 Task: Create in the project ActivaPro in Backlog an issue 'Develop a new feature to allow for offline access to key data', assign it to team member softage.1@softage.net and change the status to IN PROGRESS. Create in the project ActivaPro in Backlog an issue 'Address issues related to incorrect data input by users', assign it to team member softage.2@softage.net and change the status to IN PROGRESS
Action: Mouse moved to (194, 80)
Screenshot: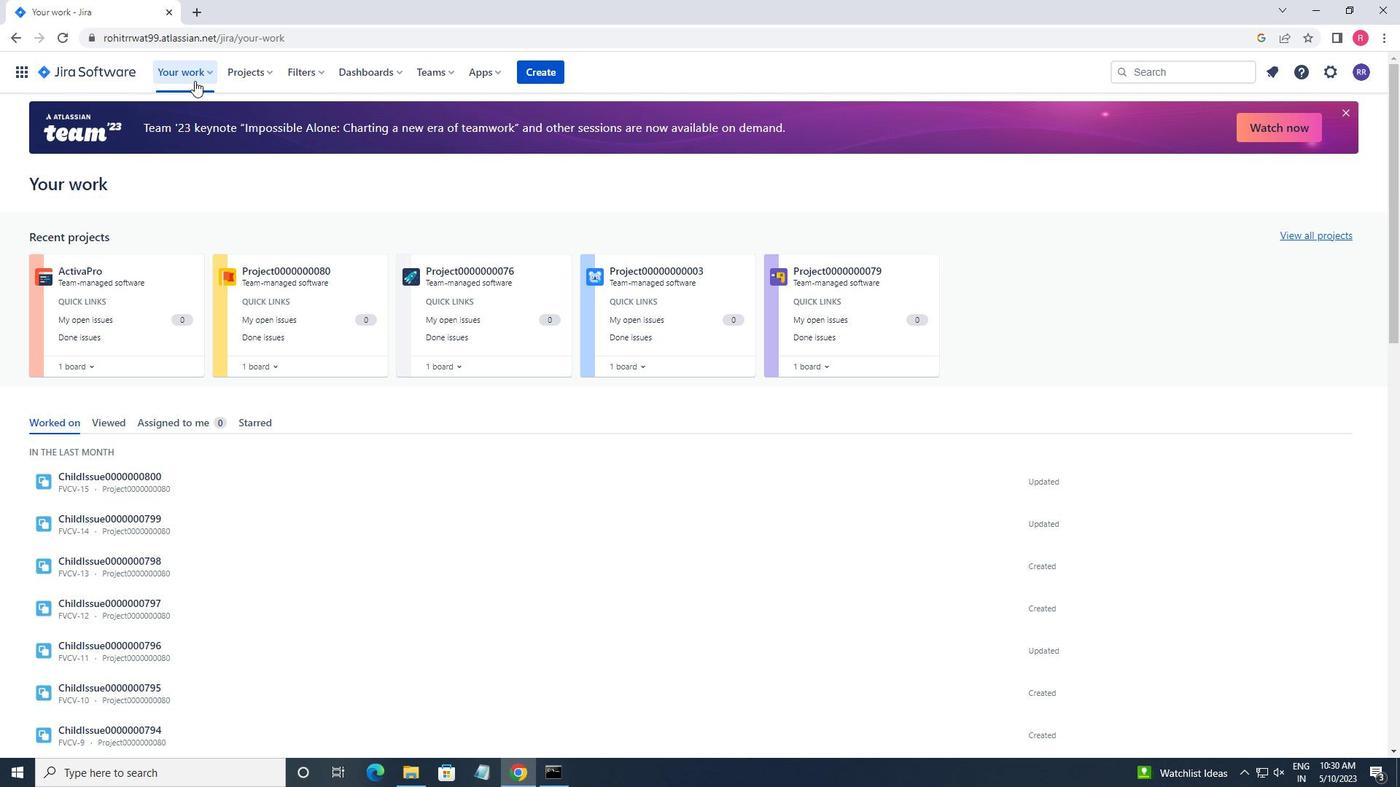 
Action: Mouse pressed left at (194, 80)
Screenshot: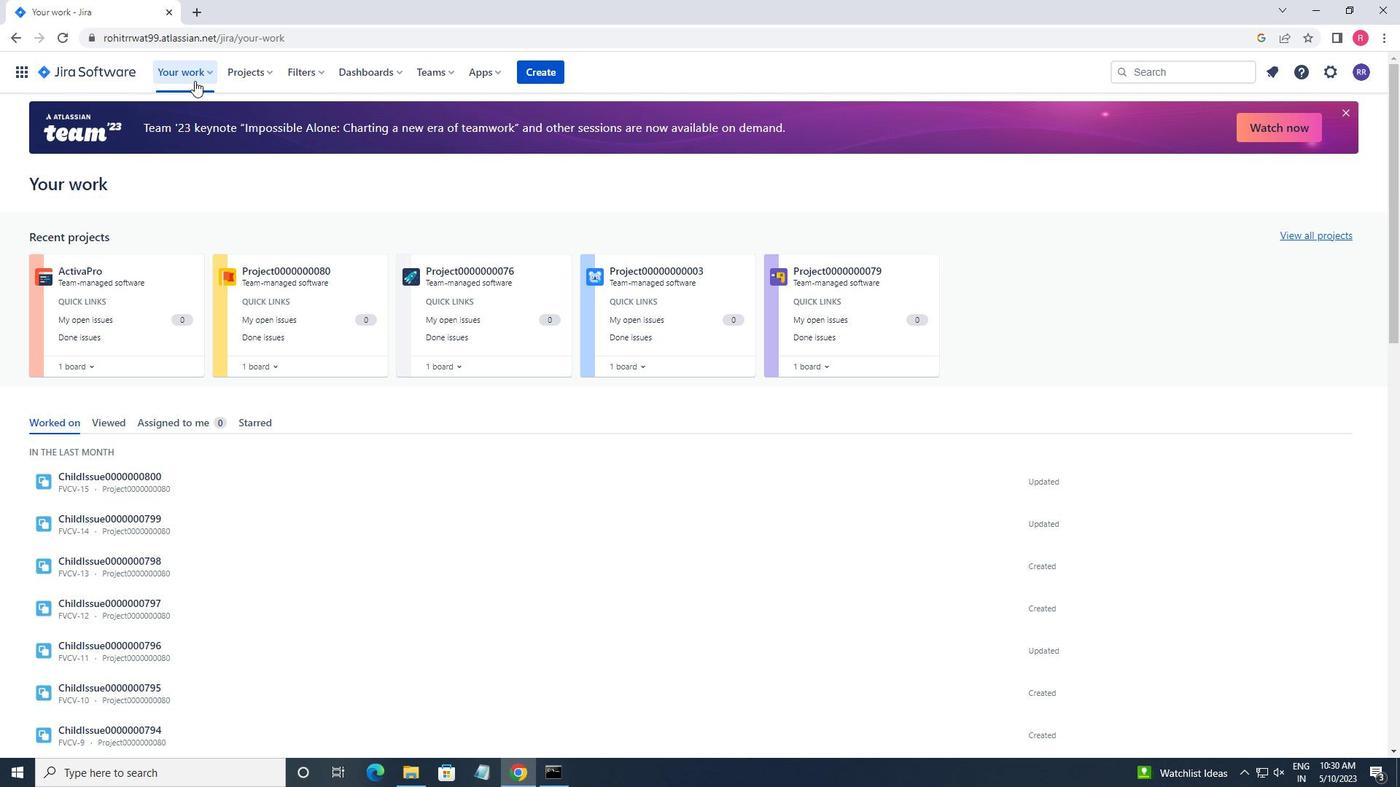 
Action: Mouse moved to (239, 78)
Screenshot: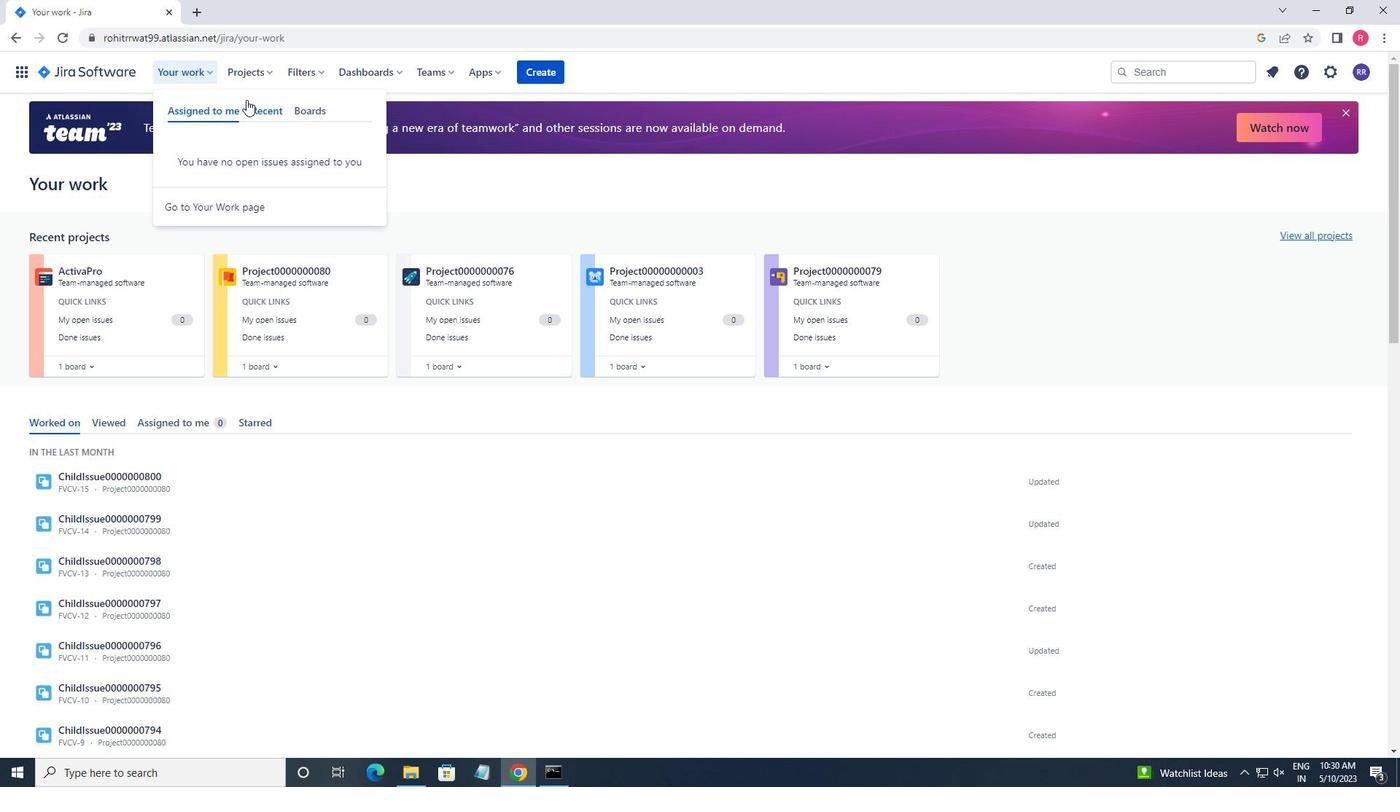 
Action: Mouse pressed left at (239, 78)
Screenshot: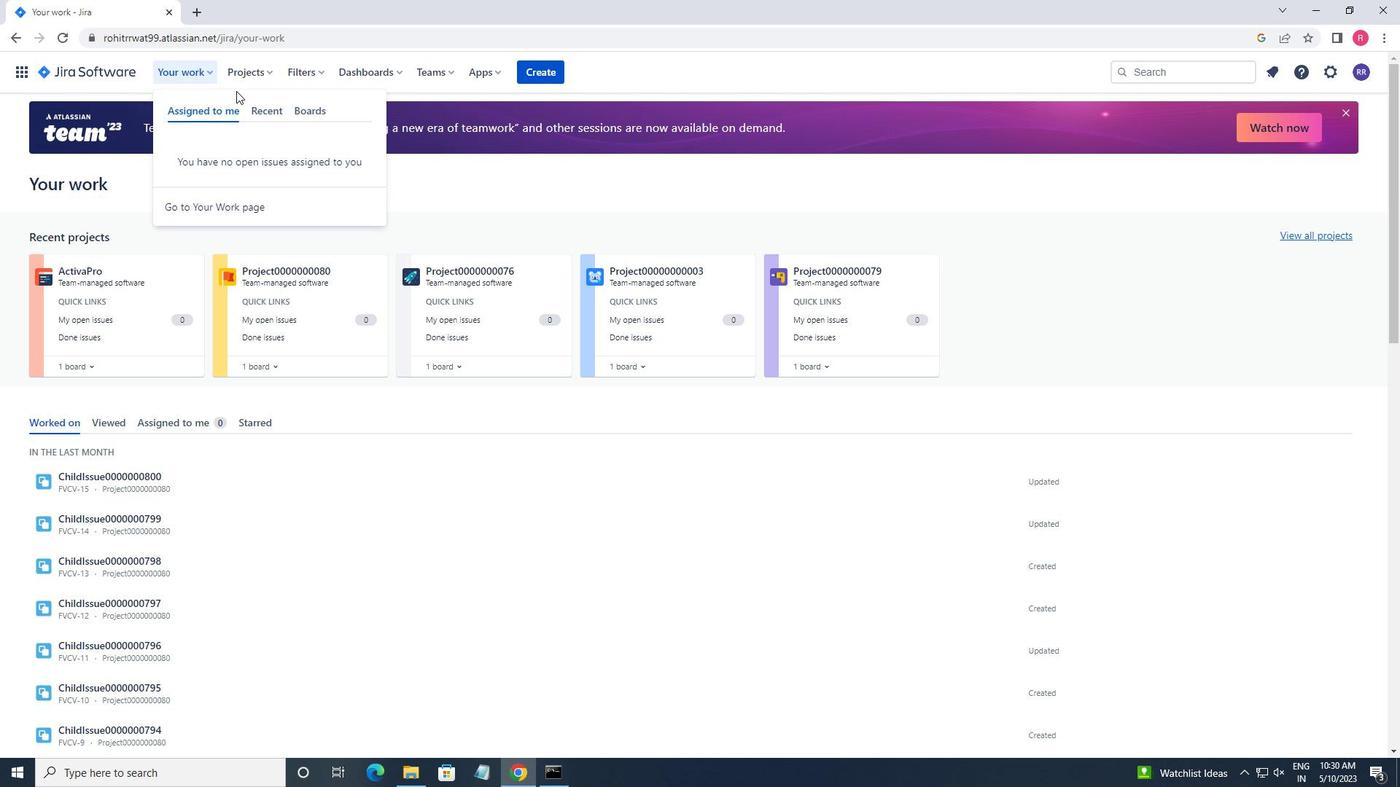 
Action: Mouse moved to (296, 141)
Screenshot: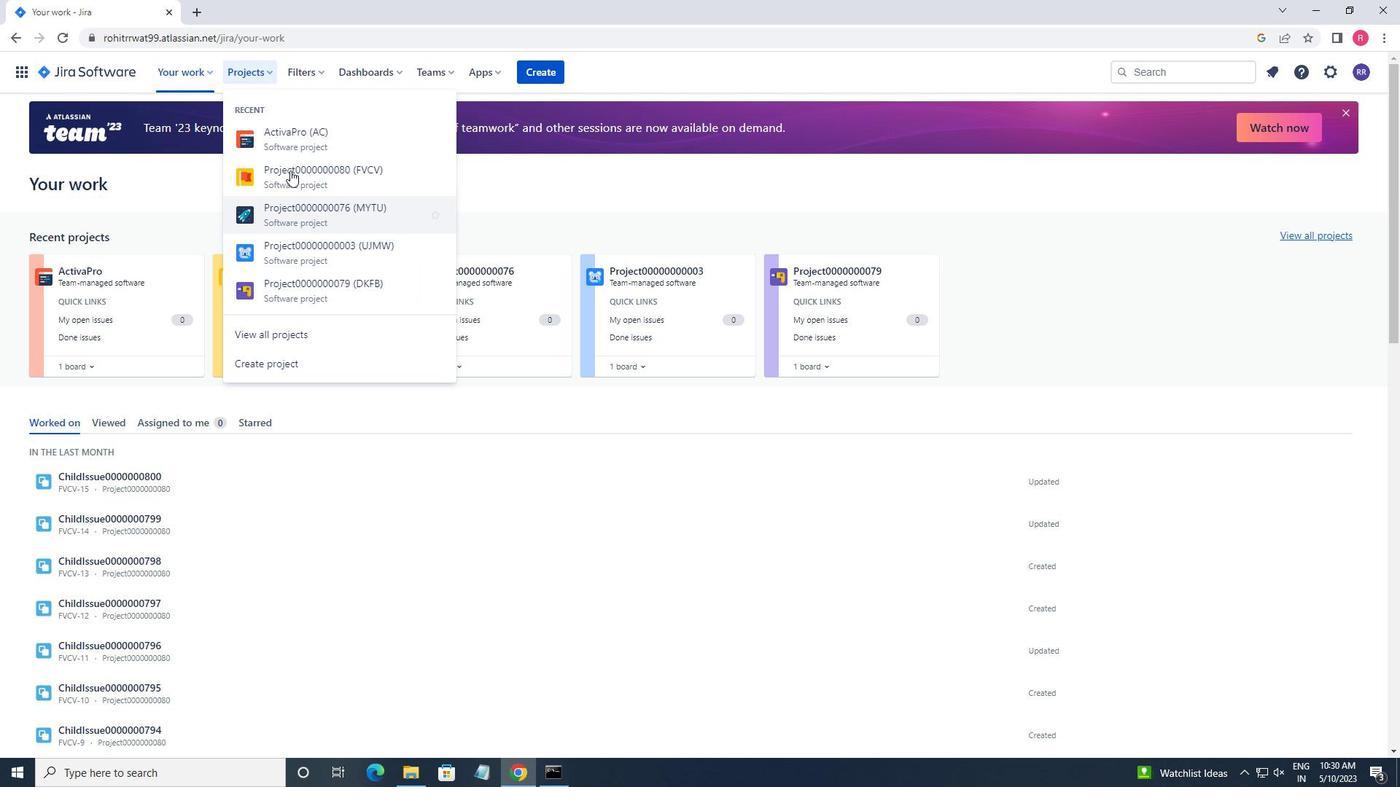 
Action: Mouse pressed left at (296, 141)
Screenshot: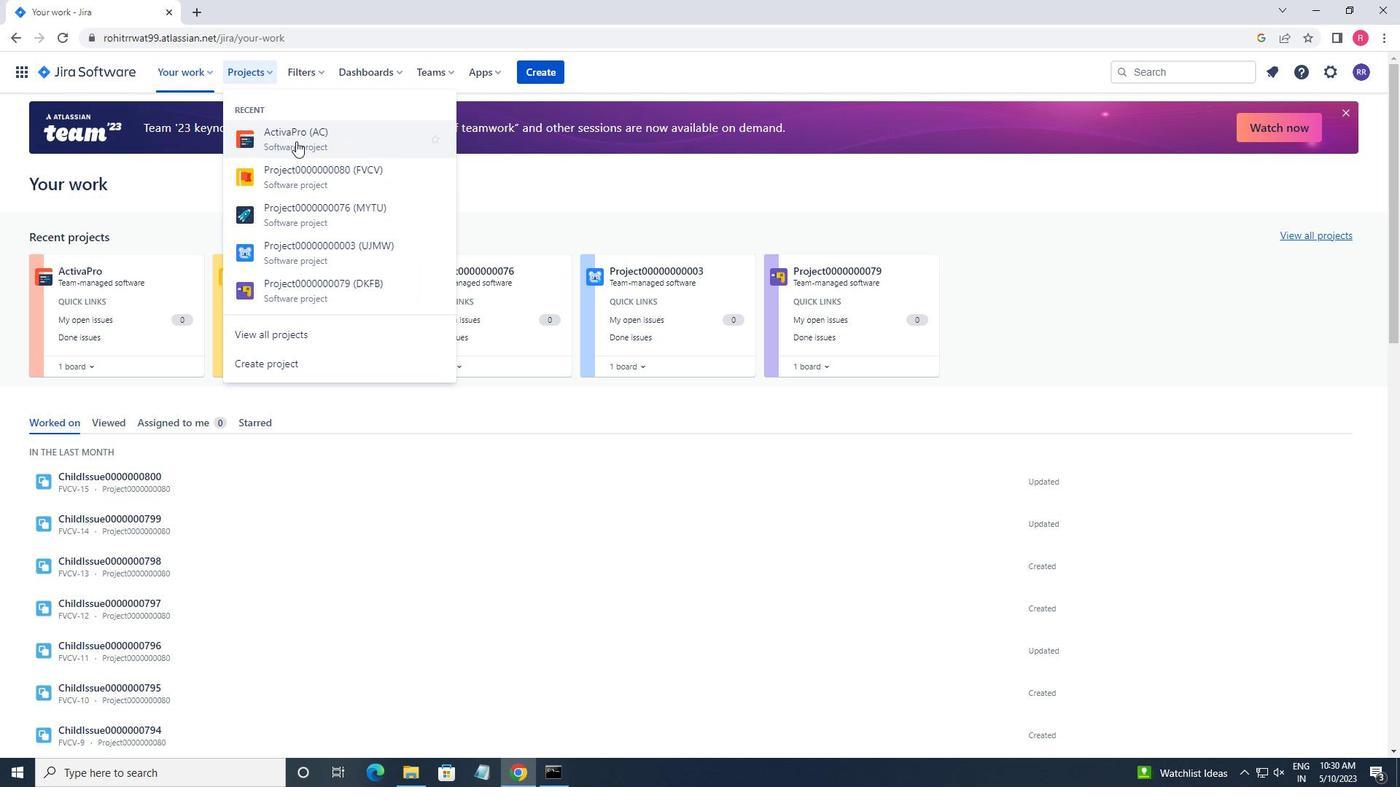 
Action: Mouse moved to (83, 220)
Screenshot: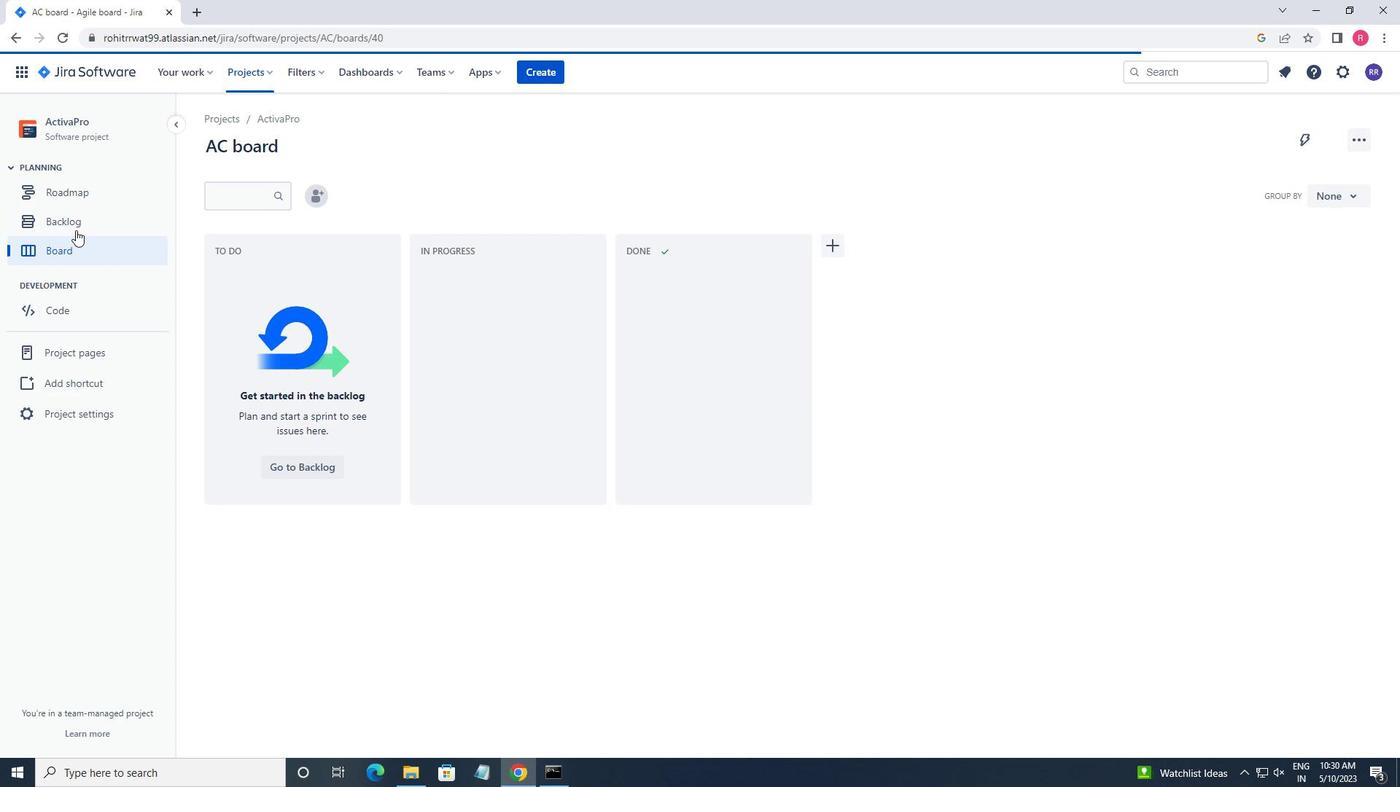 
Action: Mouse pressed left at (83, 220)
Screenshot: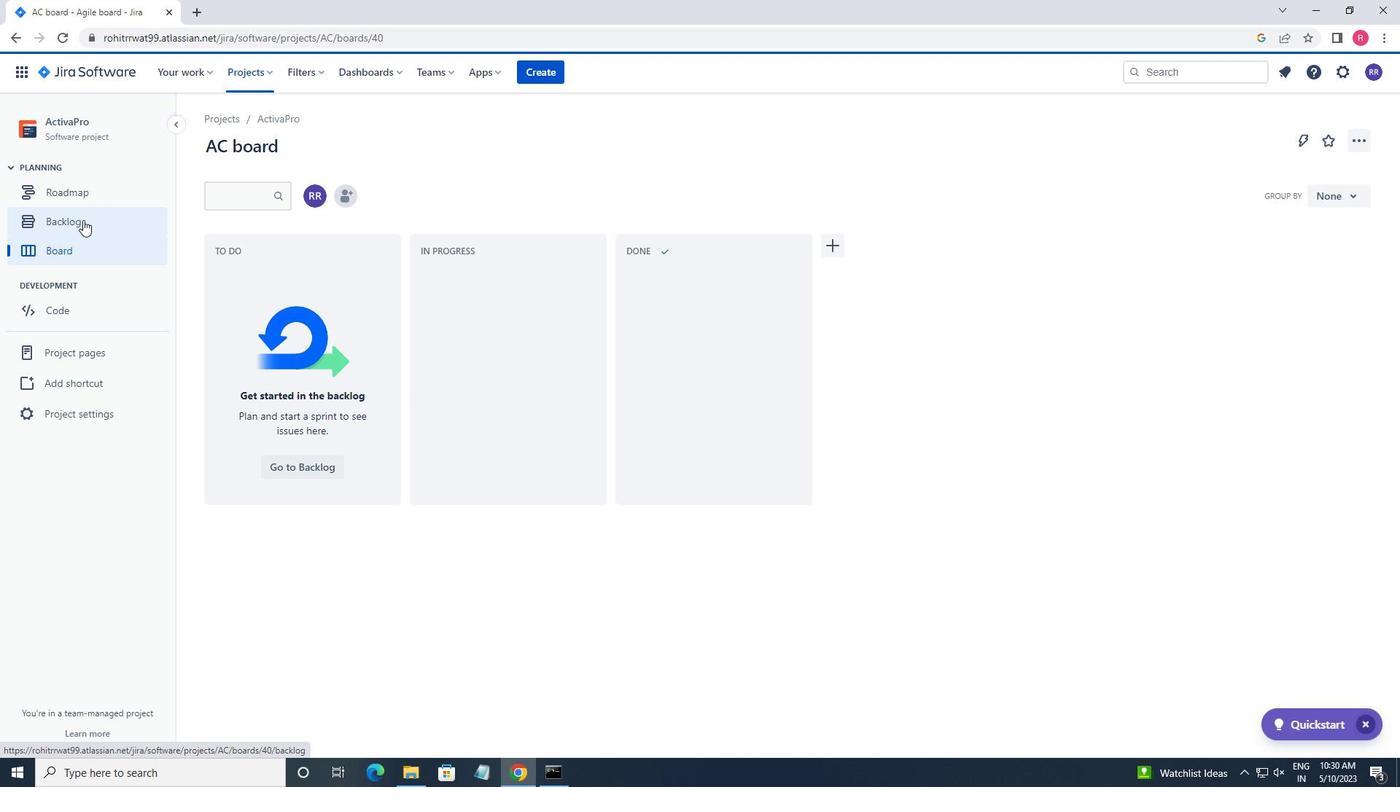 
Action: Mouse moved to (264, 563)
Screenshot: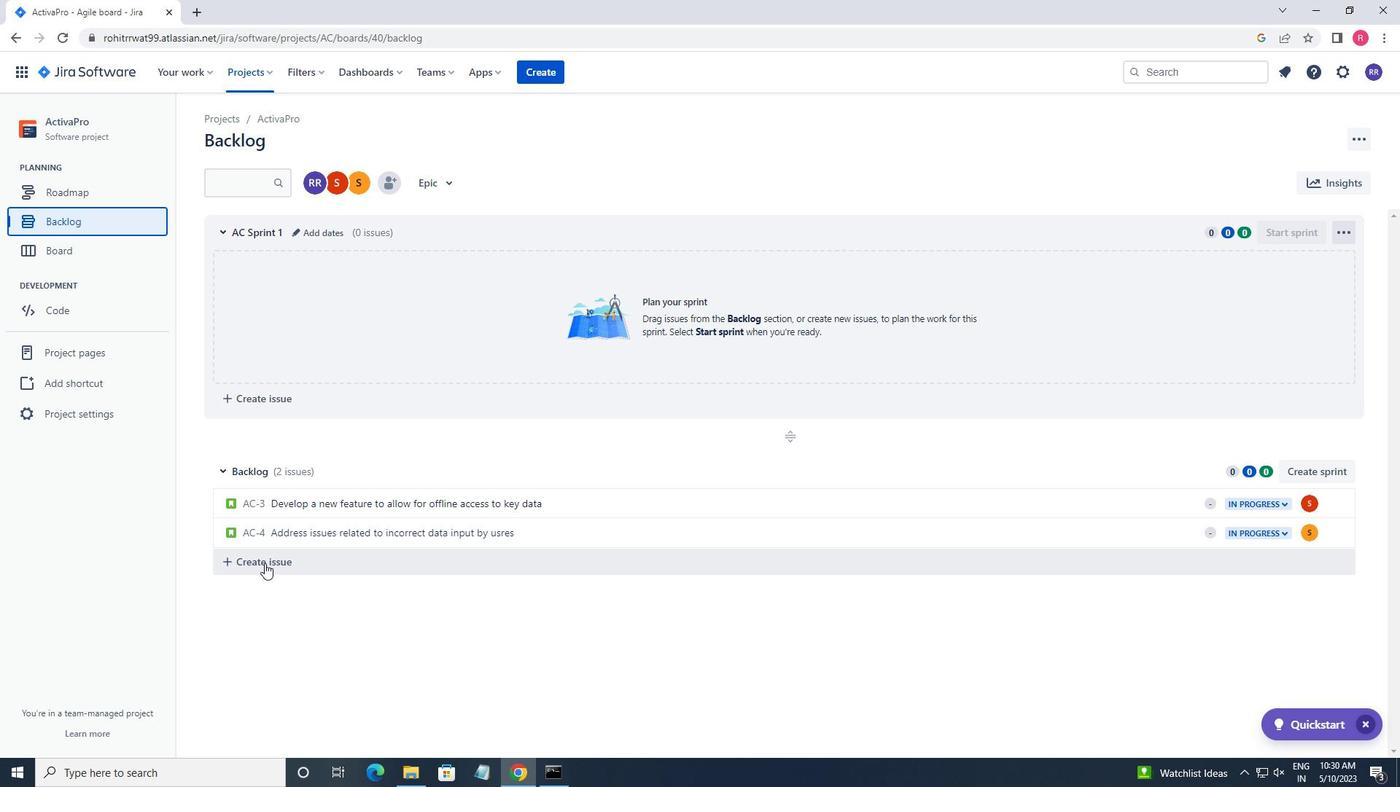 
Action: Mouse pressed left at (264, 563)
Screenshot: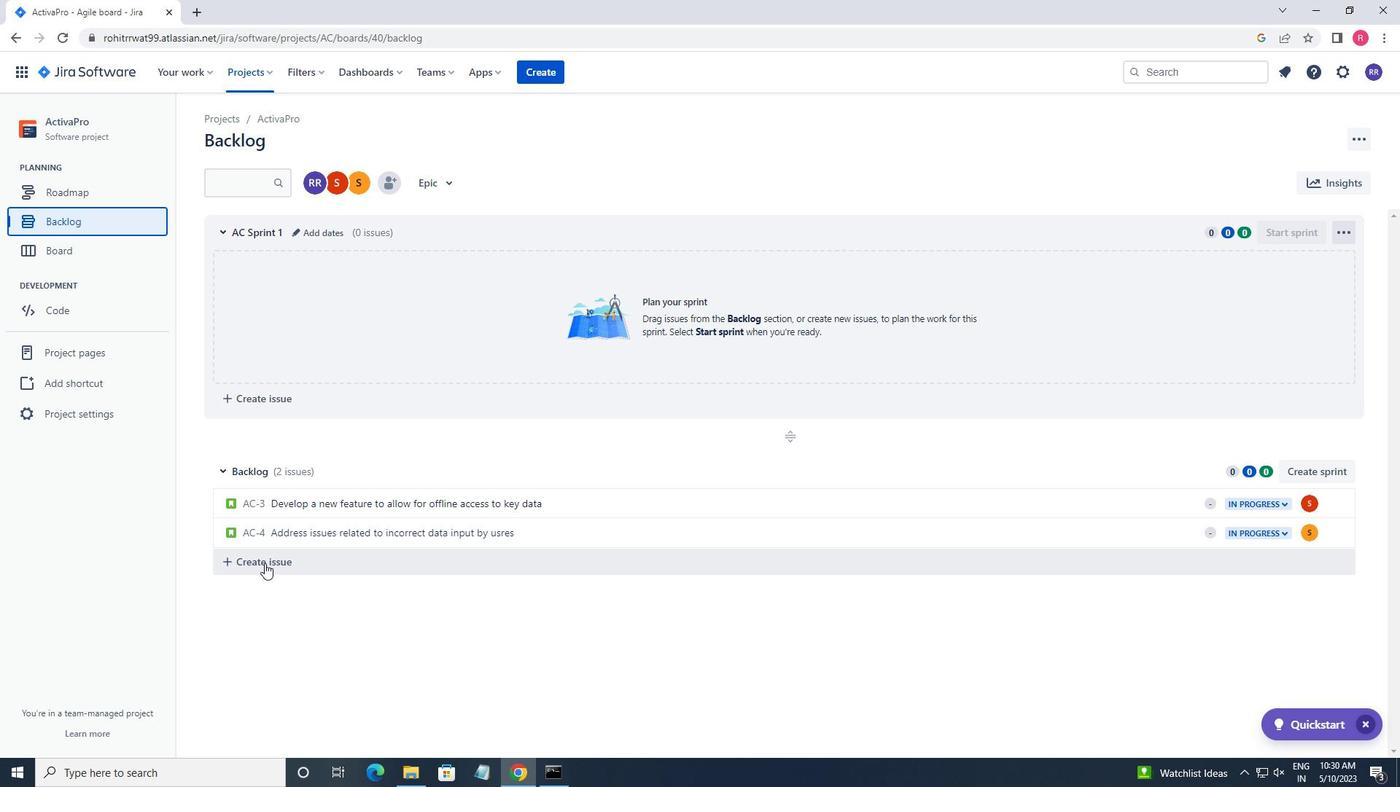 
Action: Key pressed <Key.shift_r>Importent<Key.space><Key.backspace><Key.backspace><Key.backspace><Key.backspace><Key.backspace><Key.backspace><Key.backspace>lement<Key.space>multi-a<Key.backspace>factor<Key.space>authentication<Key.space>to<Key.space>further<Key.space>enhance<Key.space>secuar<Key.backspace><Key.backspace><Key.backspace>urity<Key.enter>
Screenshot: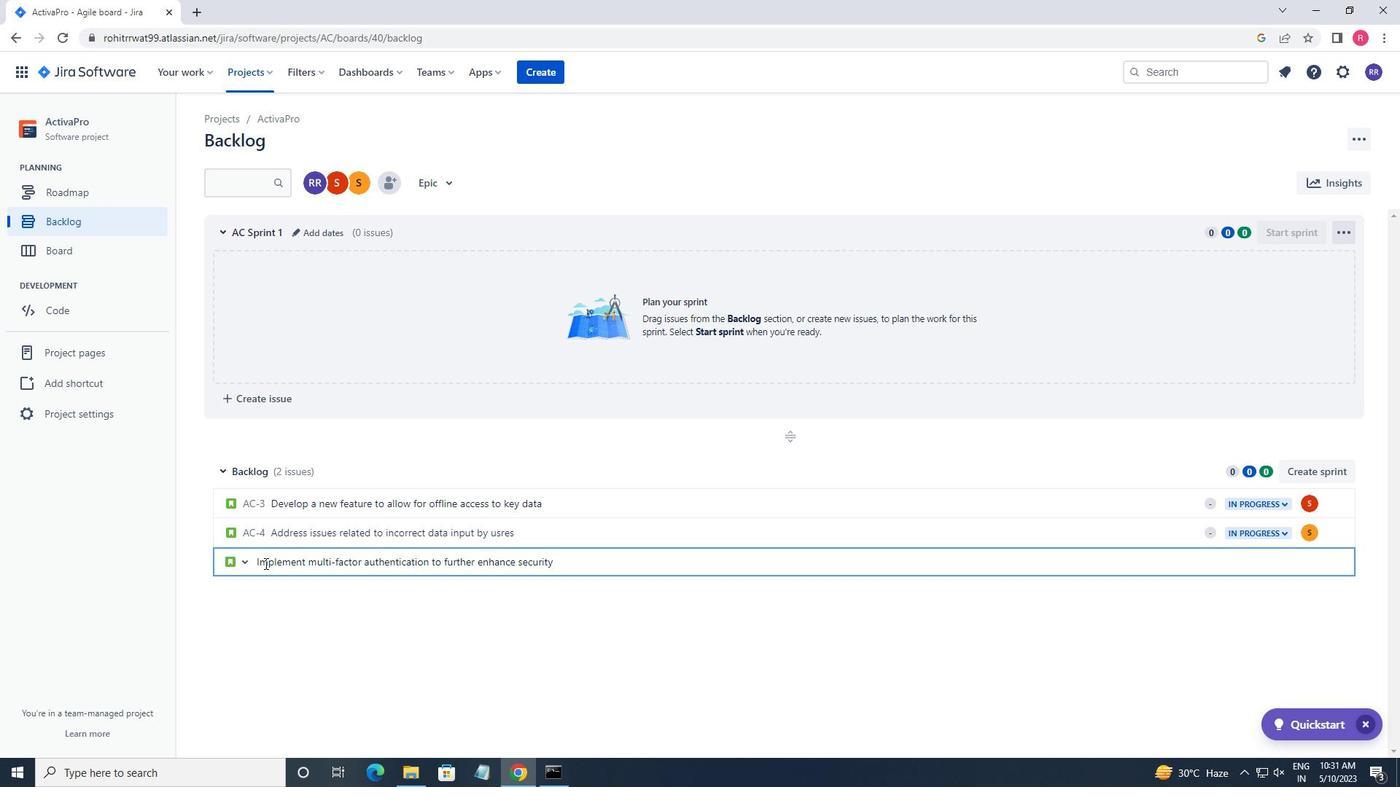 
Action: Mouse moved to (1307, 560)
Screenshot: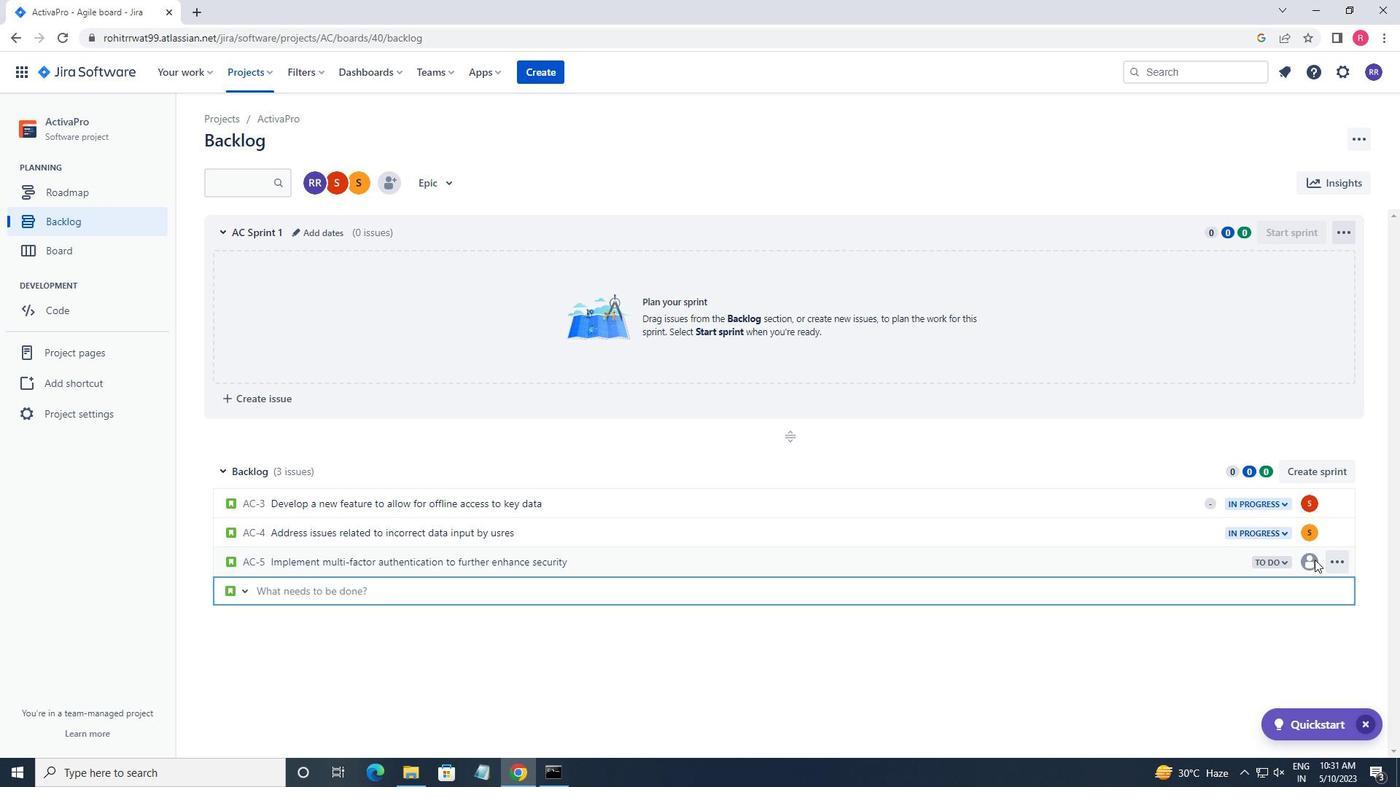
Action: Mouse pressed left at (1307, 560)
Screenshot: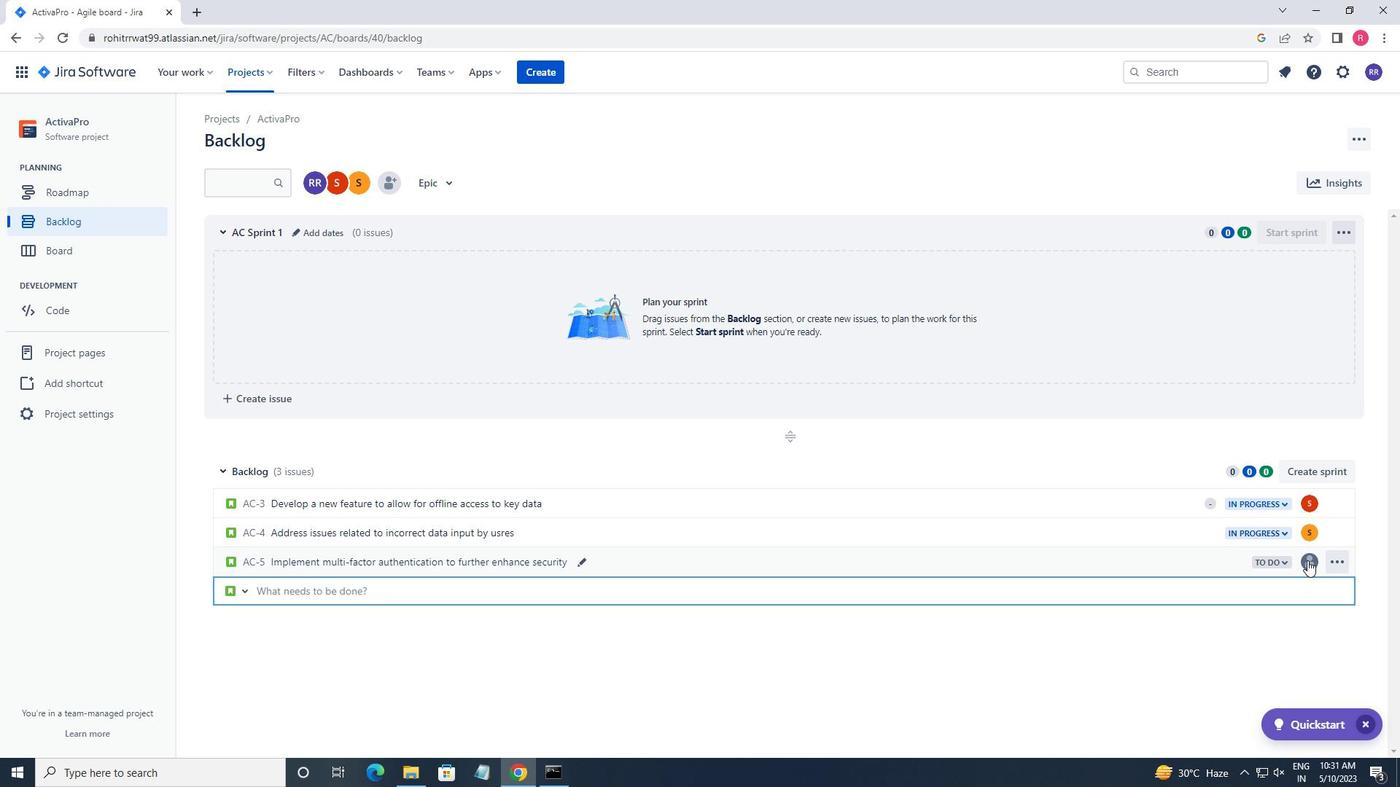 
Action: Mouse moved to (1153, 635)
Screenshot: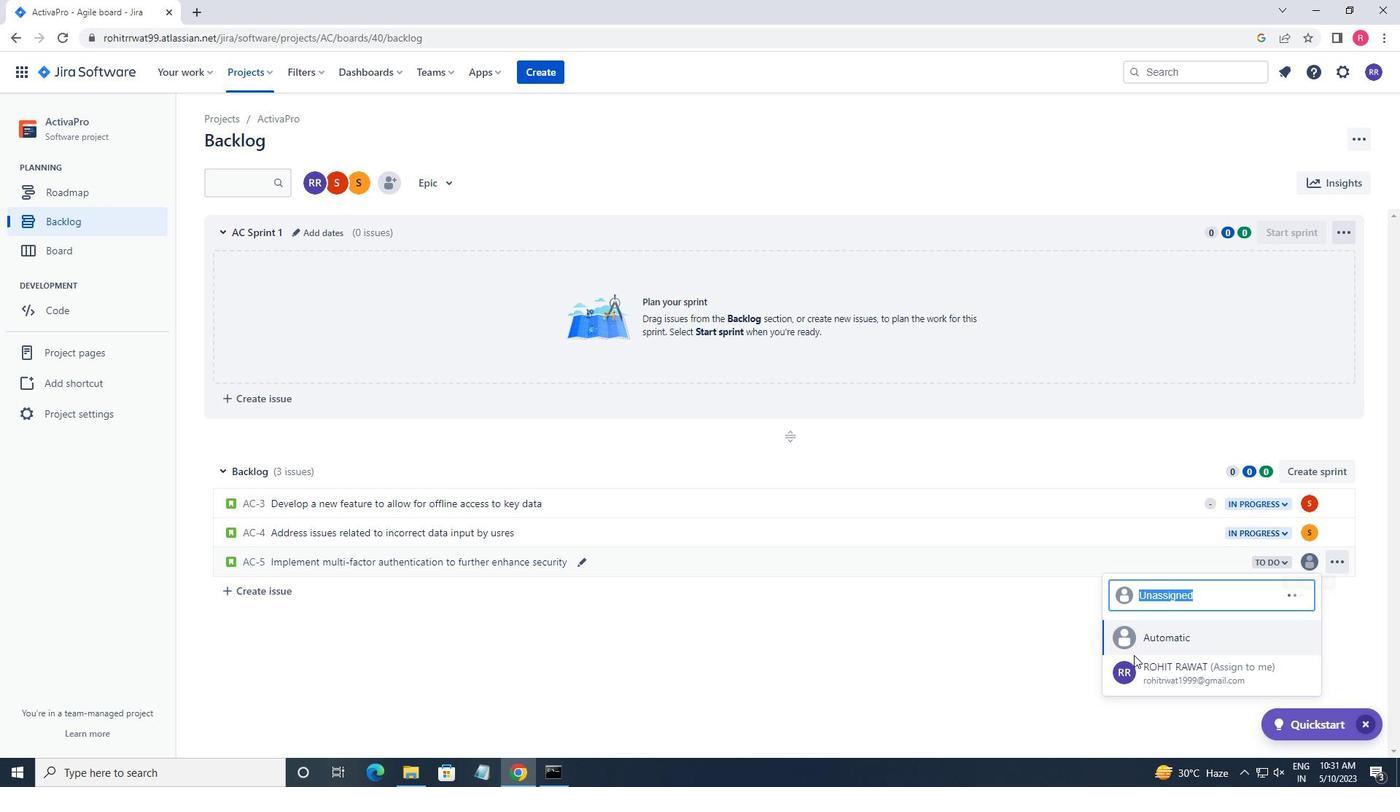 
Action: Key pressed softage.1sof<Key.backspace><Key.backspace><Key.backspace><Key.backspace><Key.backspace>.1<Key.shift>@SOFTAGE.NET<Key.enter>
Screenshot: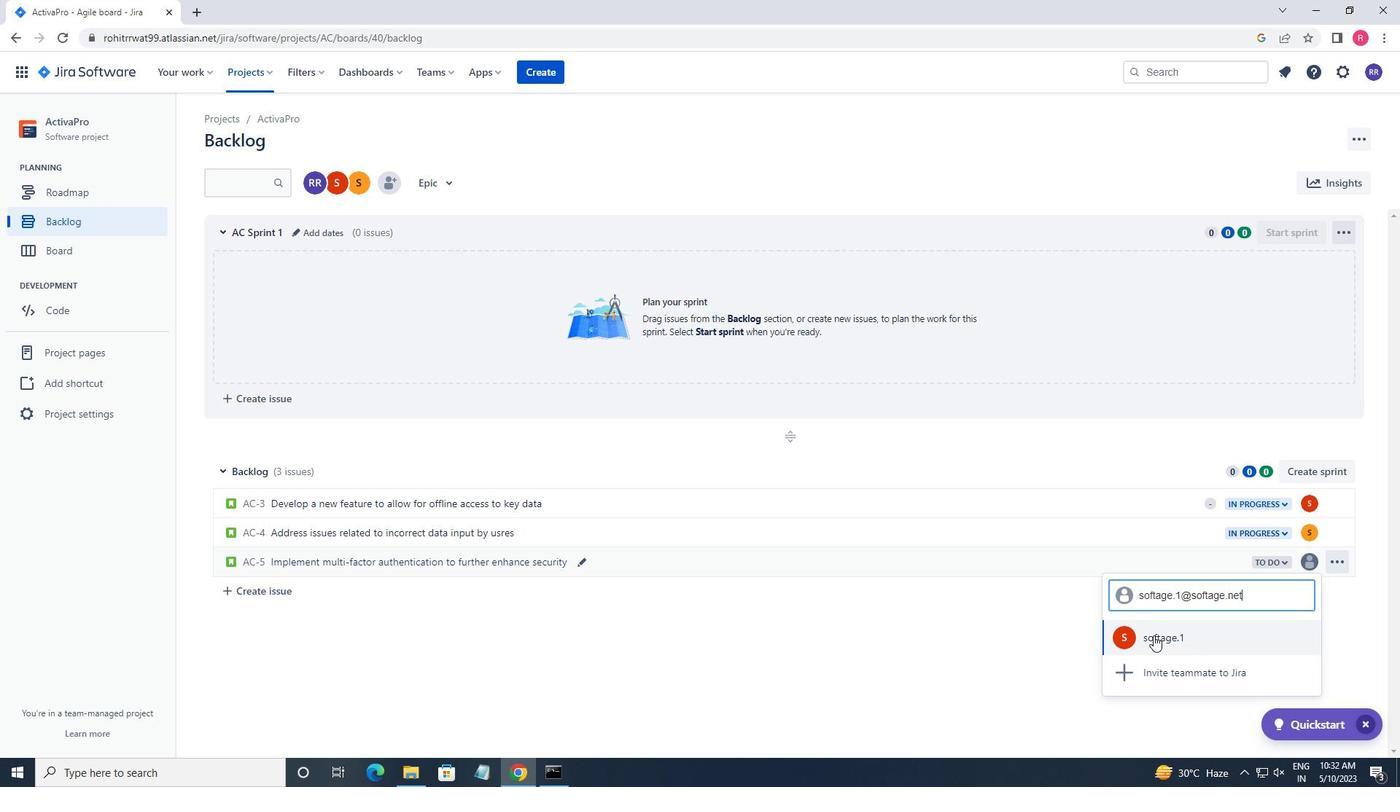 
Action: Mouse moved to (1263, 559)
Screenshot: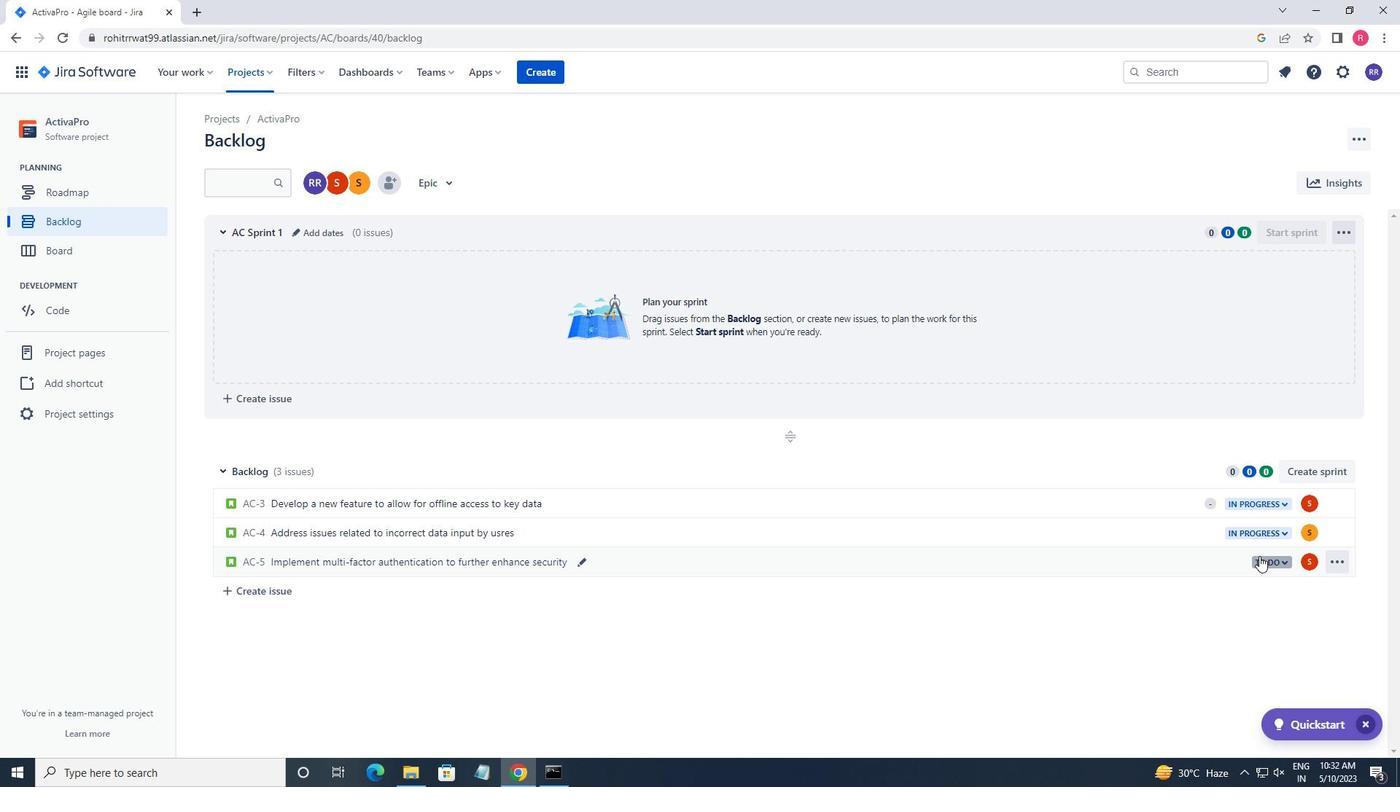 
Action: Mouse pressed left at (1263, 559)
Screenshot: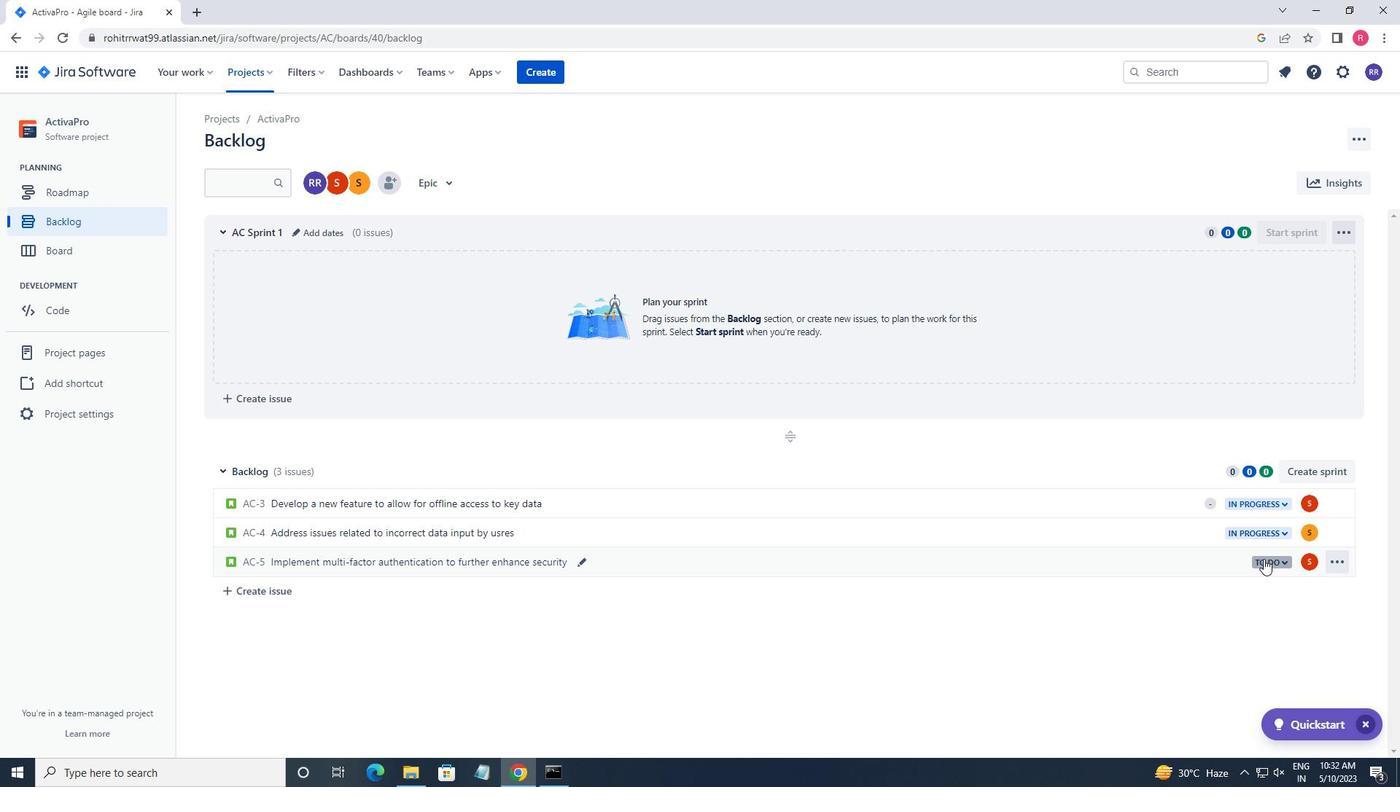 
Action: Mouse moved to (1187, 593)
Screenshot: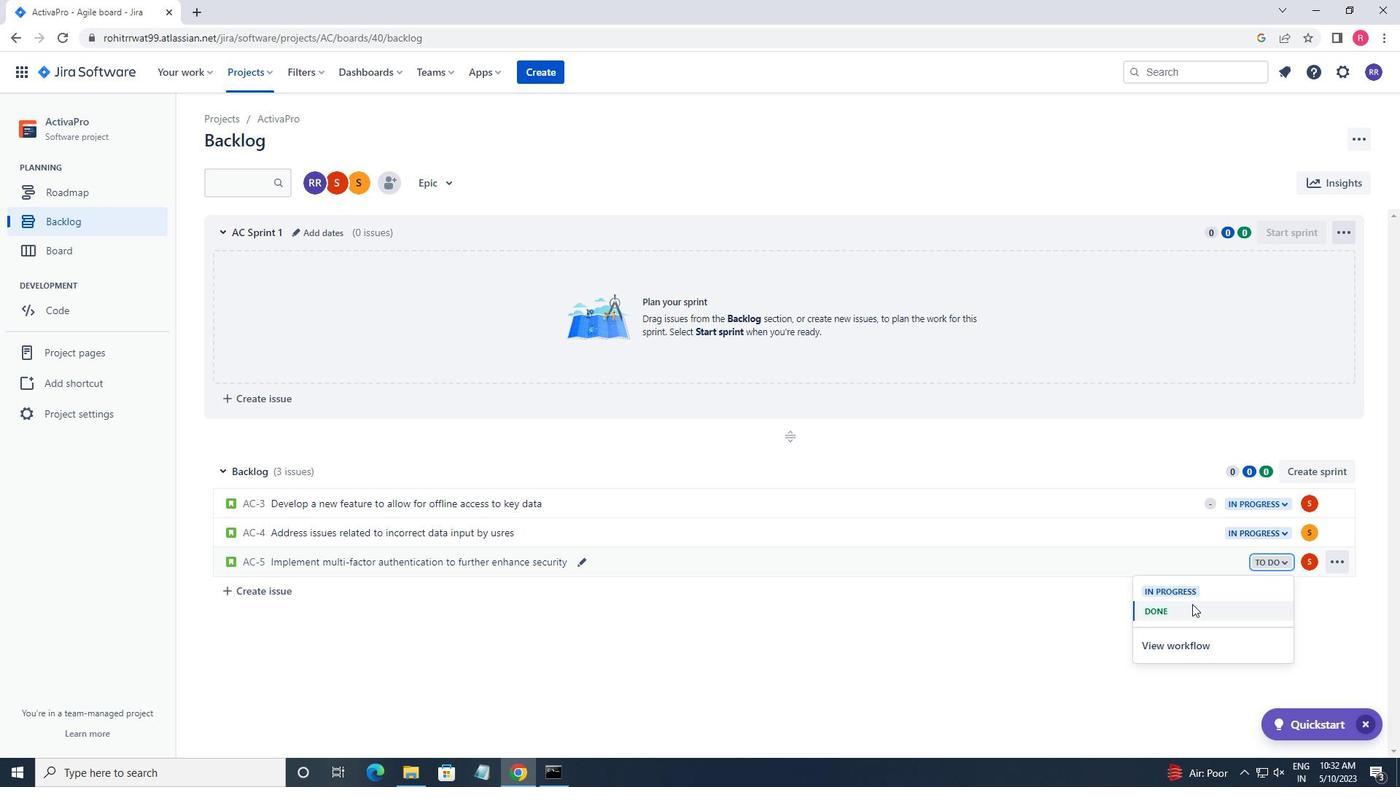 
Action: Mouse pressed left at (1187, 593)
Screenshot: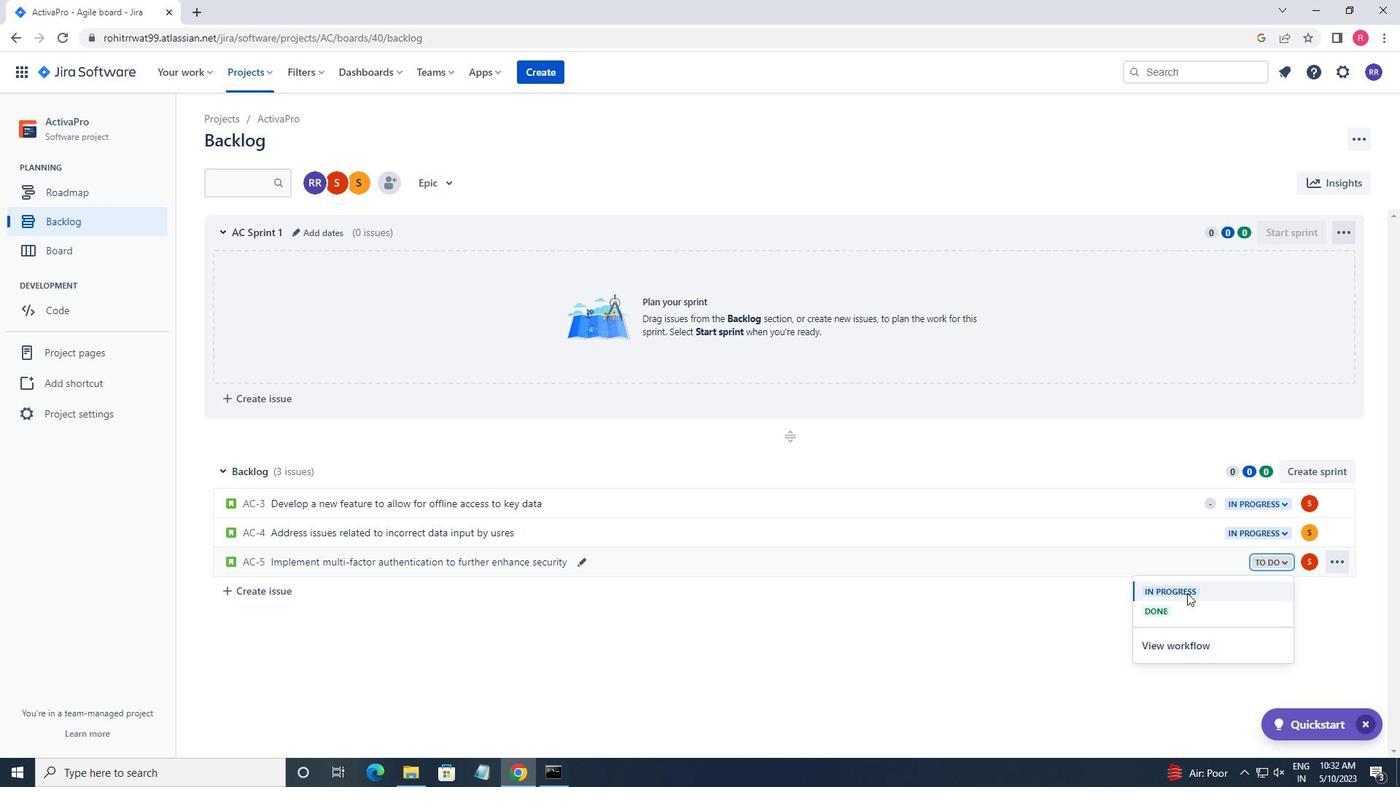 
Action: Mouse moved to (258, 598)
Screenshot: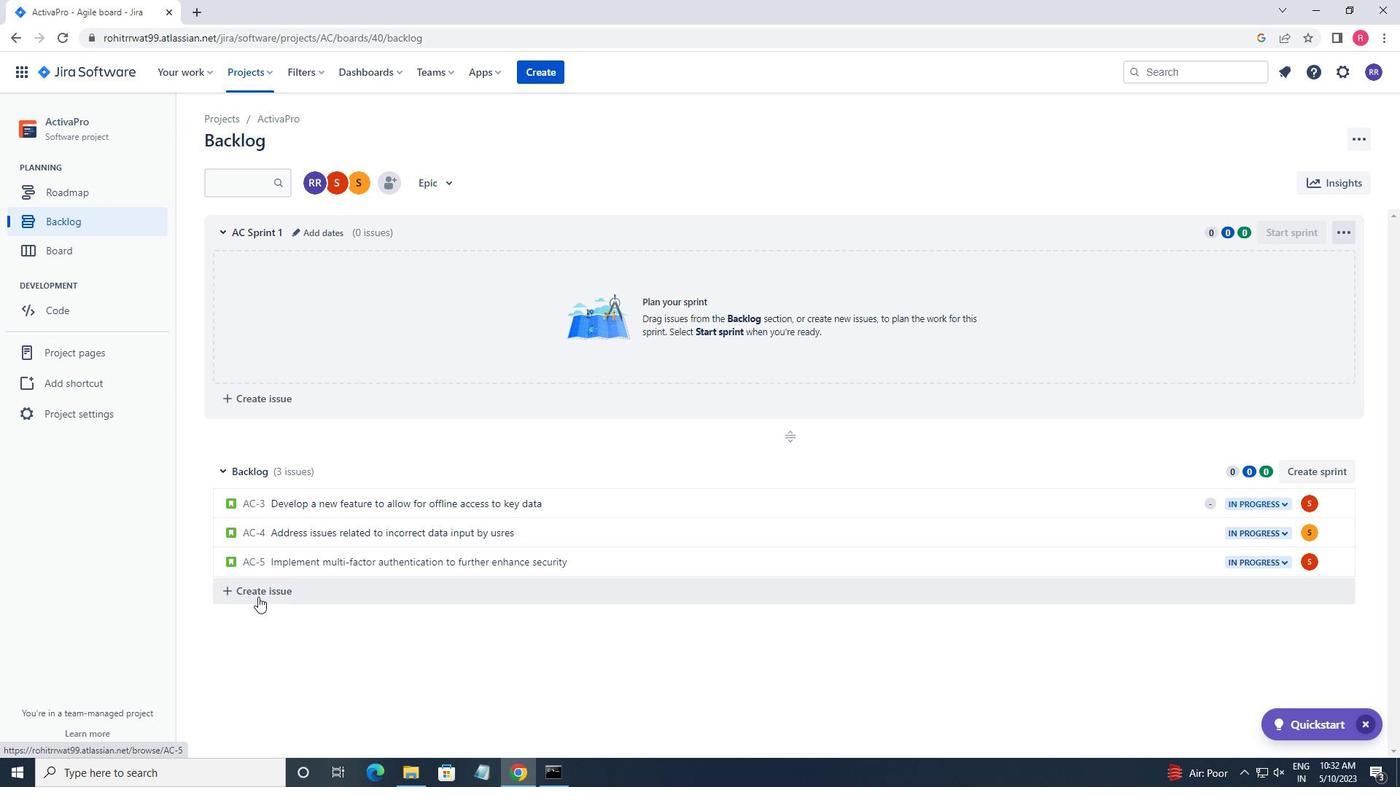 
Action: Mouse pressed left at (258, 598)
Screenshot: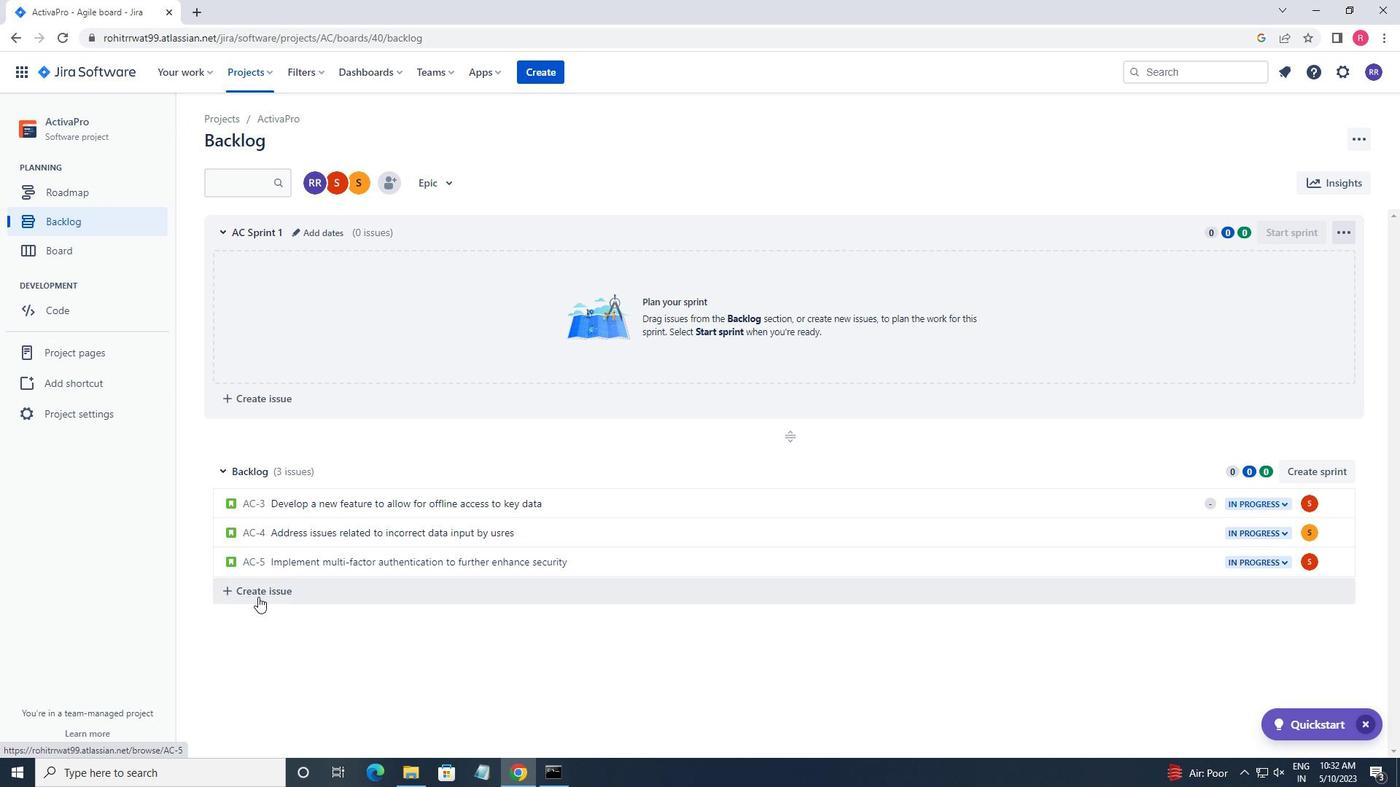 
Action: Key pressed <Key.shift>DEVELOP<Key.space>A<Key.space>NEW<Key.space>FETURE<Key.space>TO<Key.space>
Screenshot: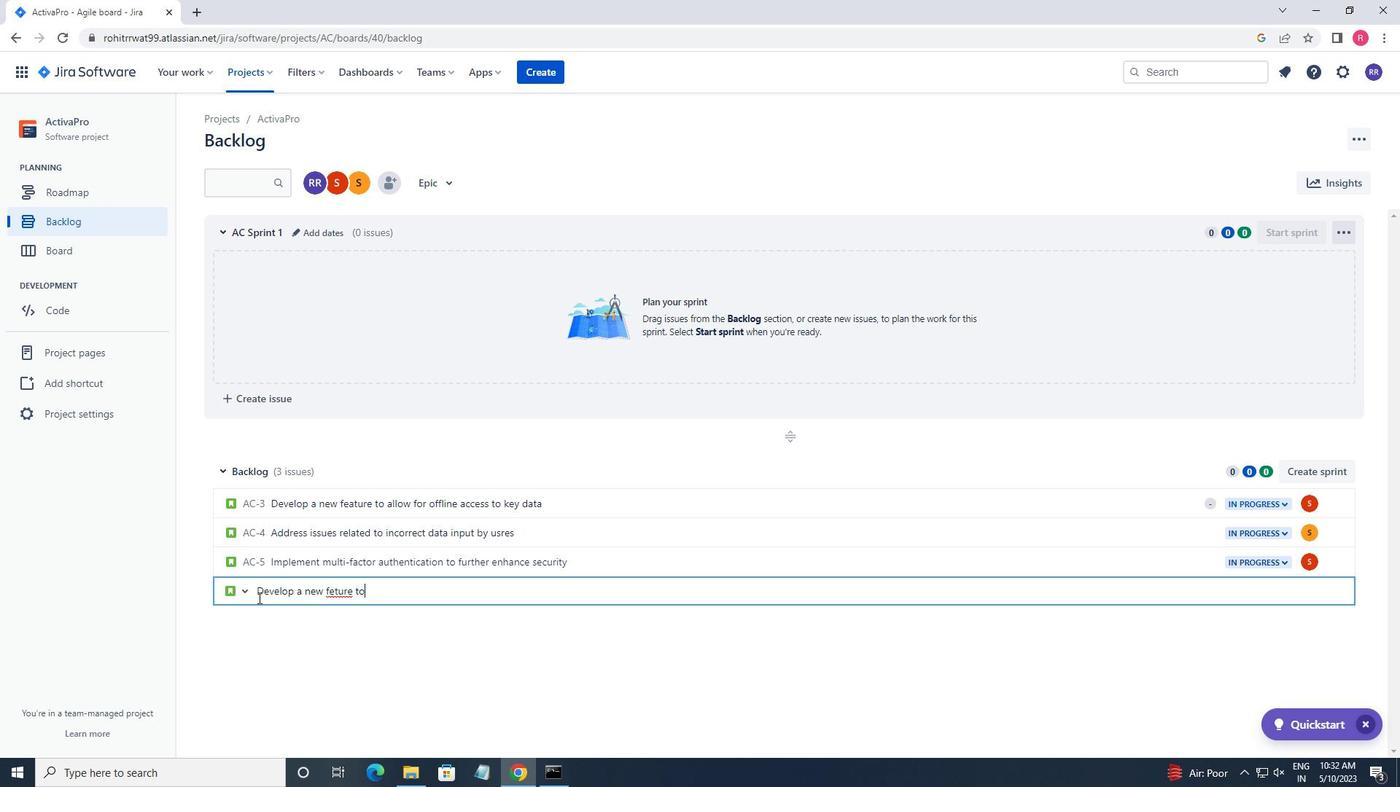 
Action: Mouse moved to (333, 592)
Screenshot: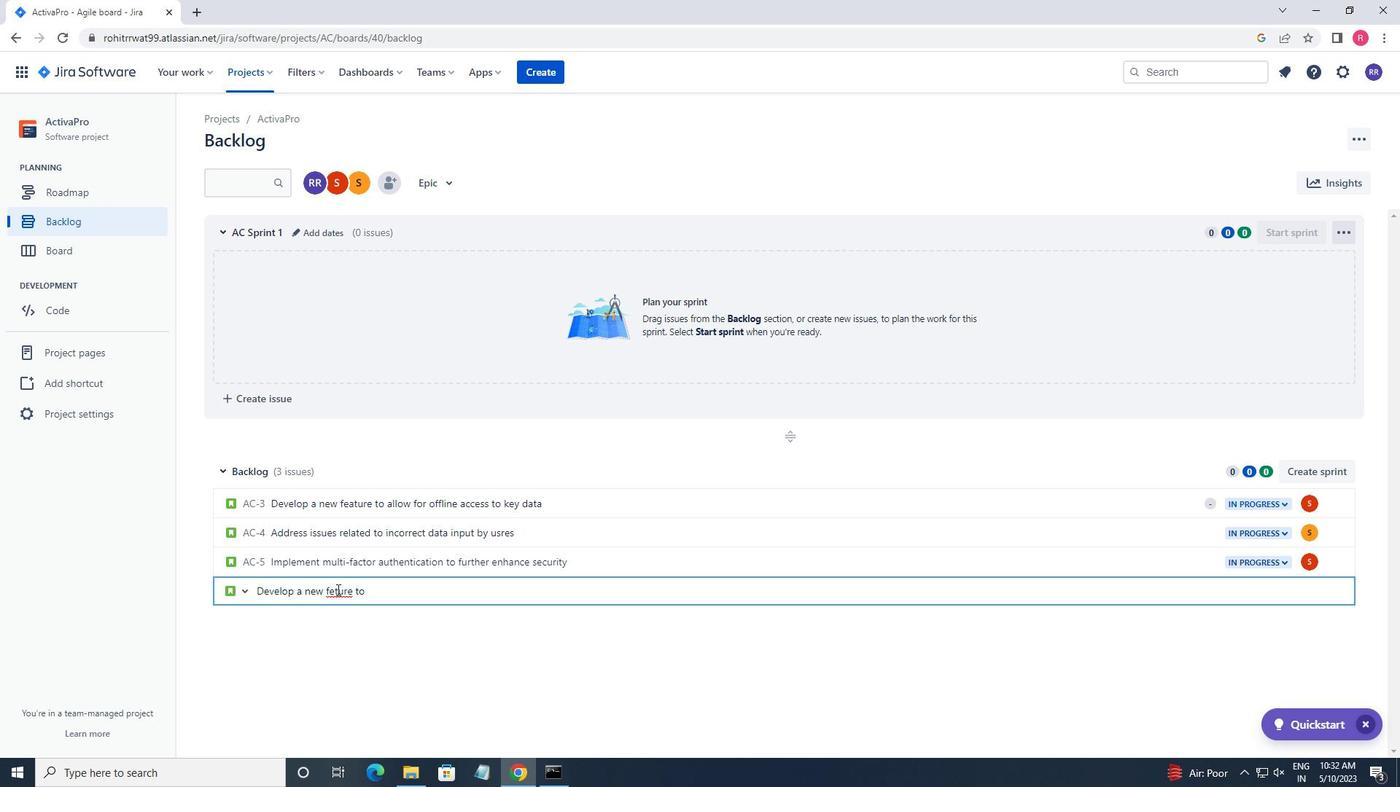 
Action: Mouse pressed left at (333, 592)
Screenshot: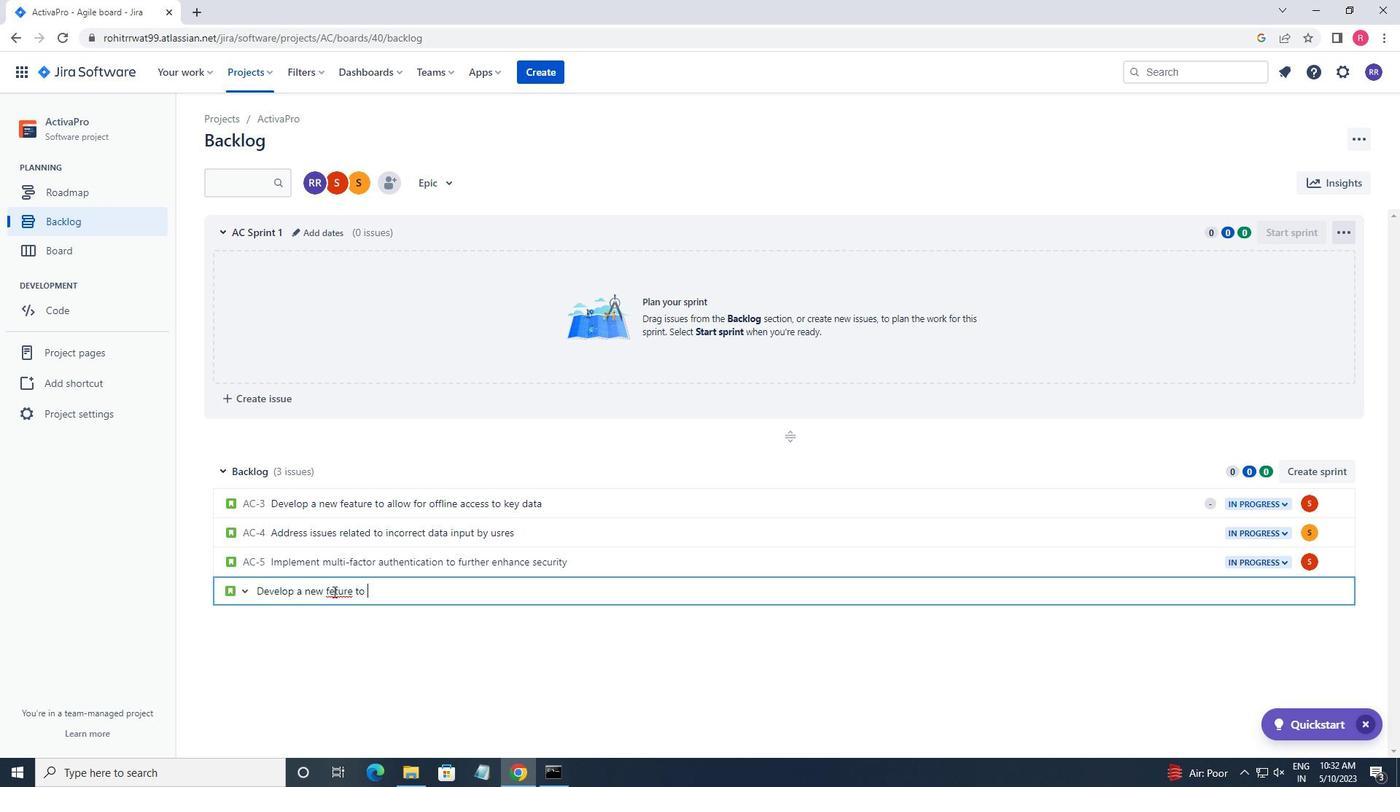 
Action: Mouse moved to (306, 543)
Screenshot: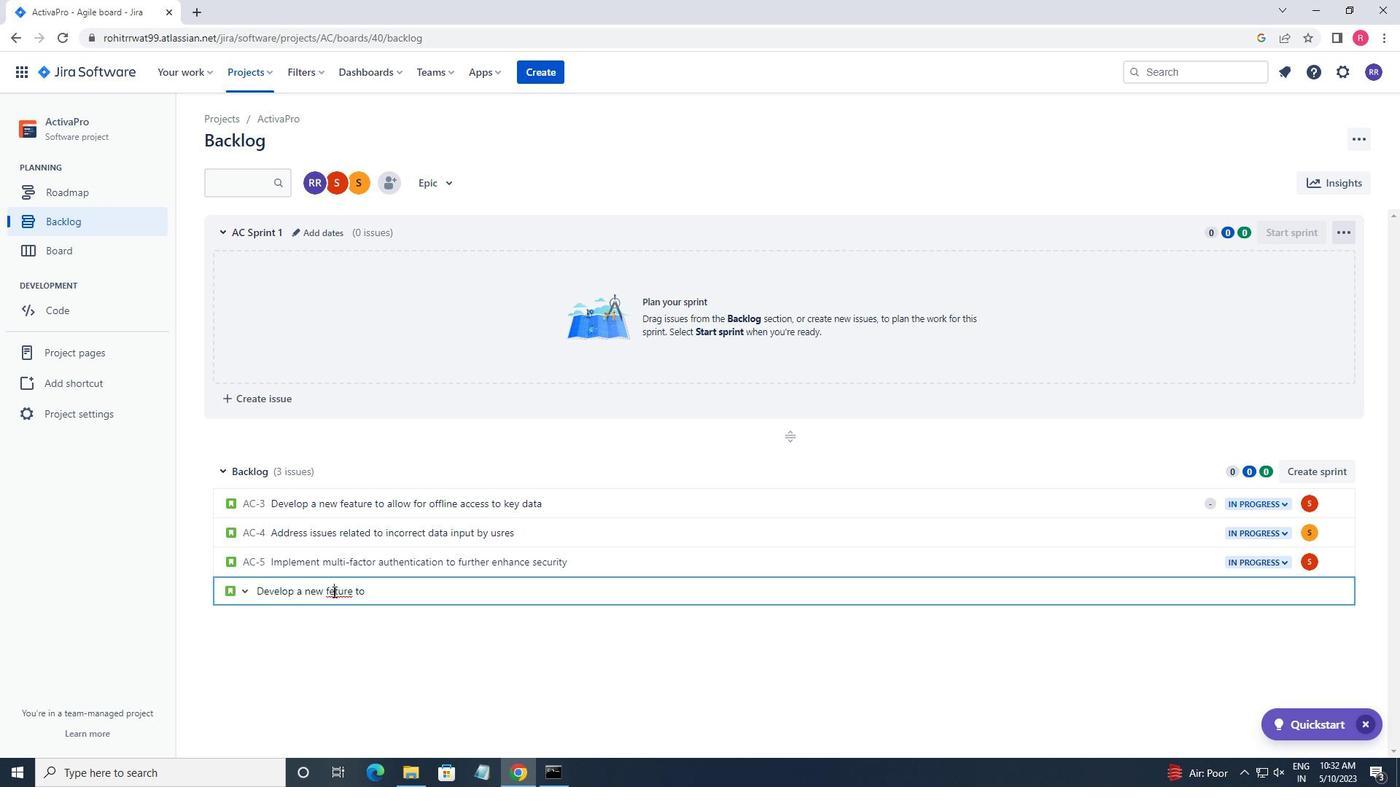 
Action: Key pressed A
Screenshot: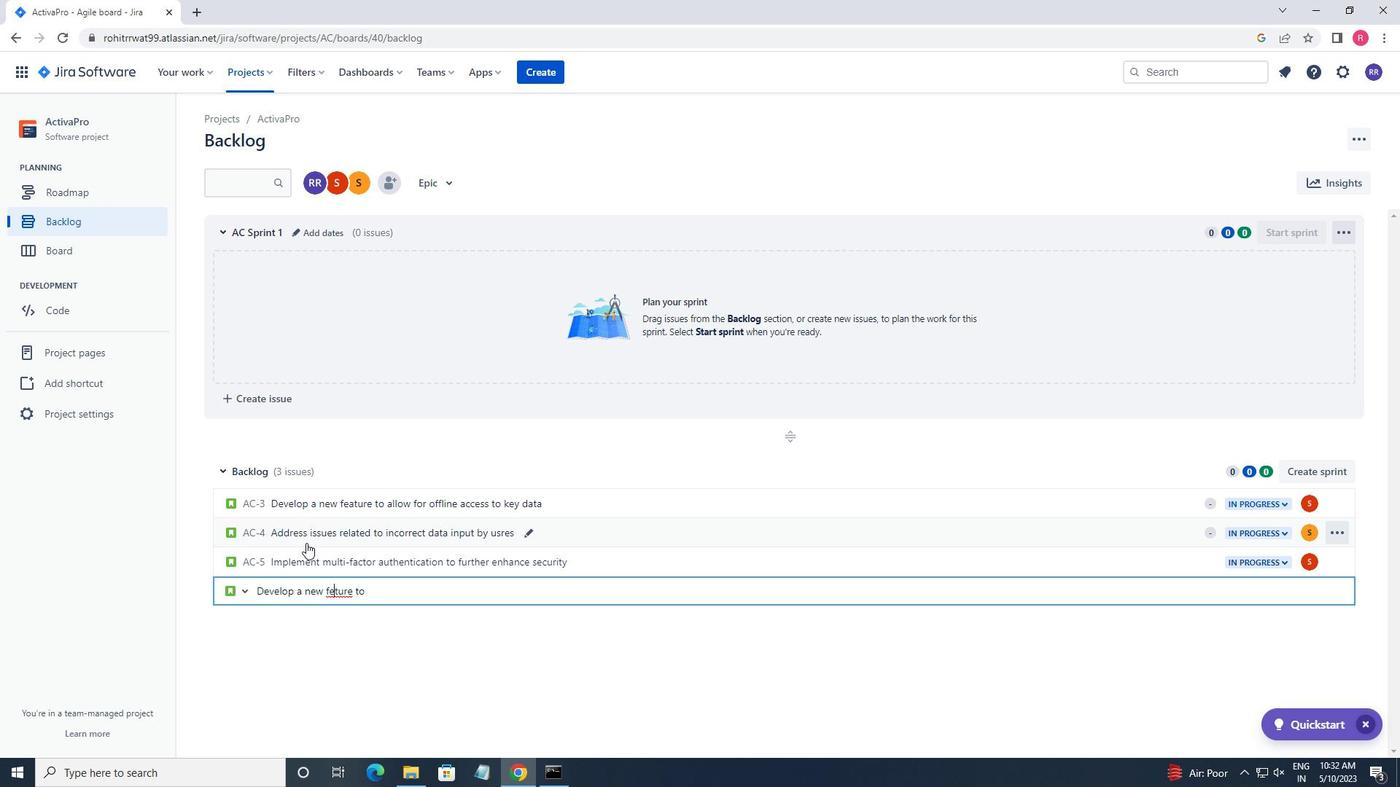 
Action: Mouse moved to (409, 602)
Screenshot: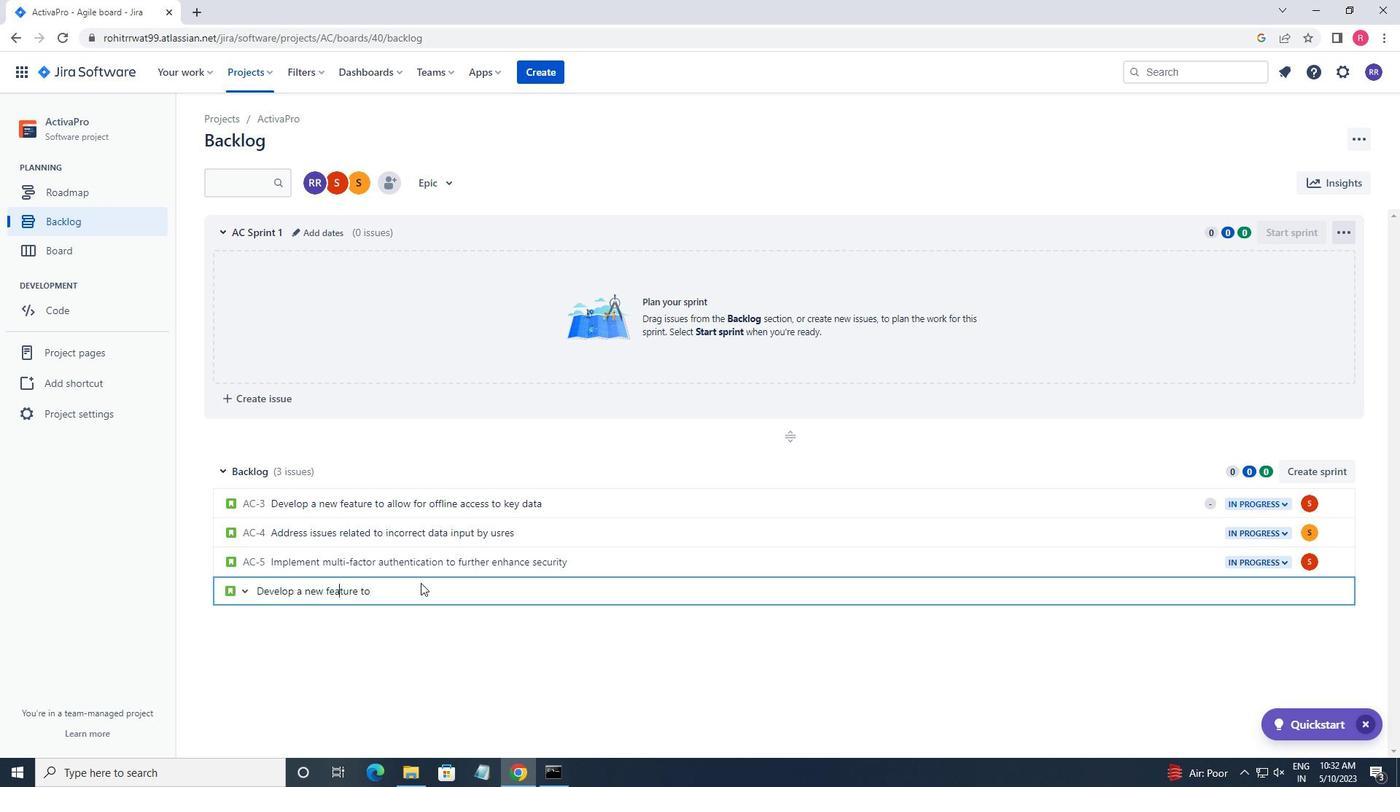 
Action: Mouse pressed left at (409, 602)
Screenshot: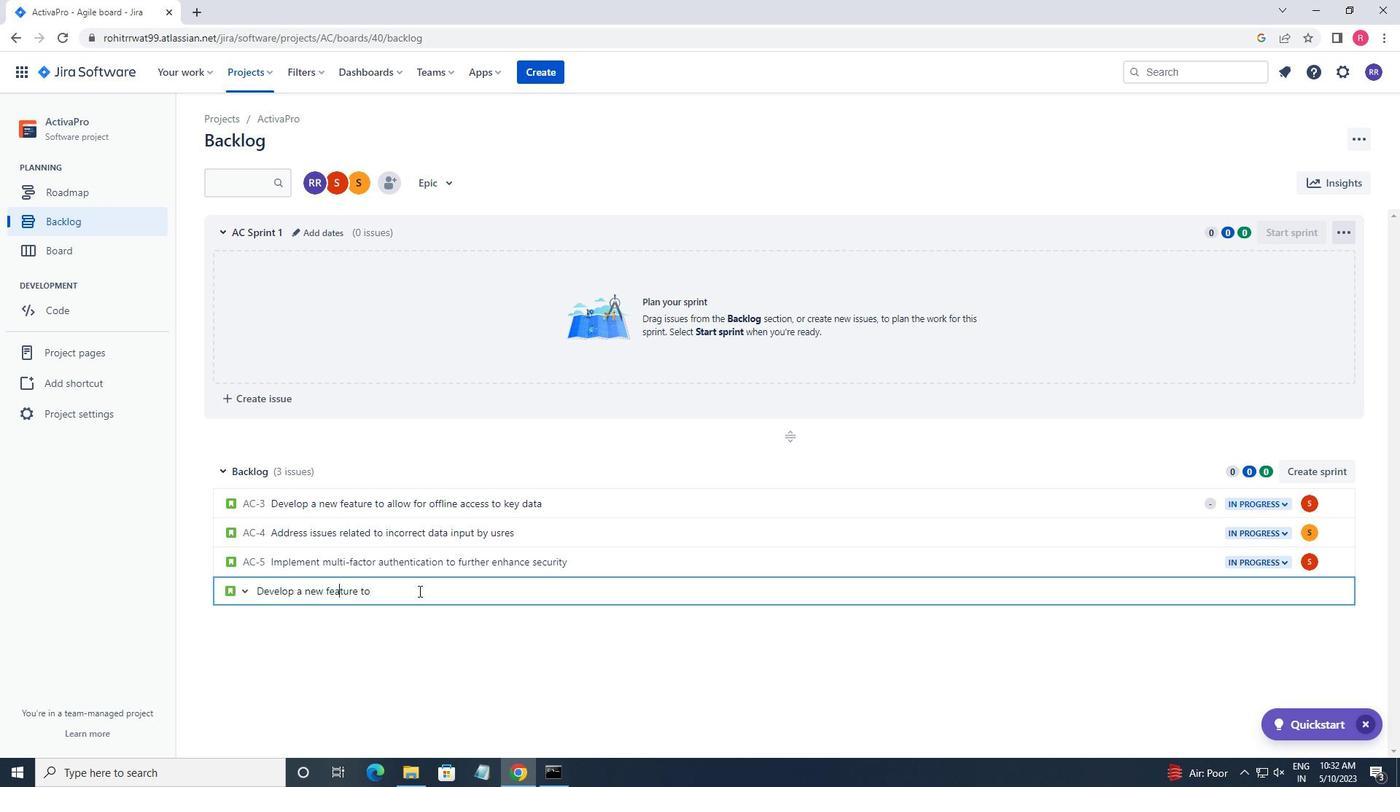 
Action: Mouse moved to (396, 592)
Screenshot: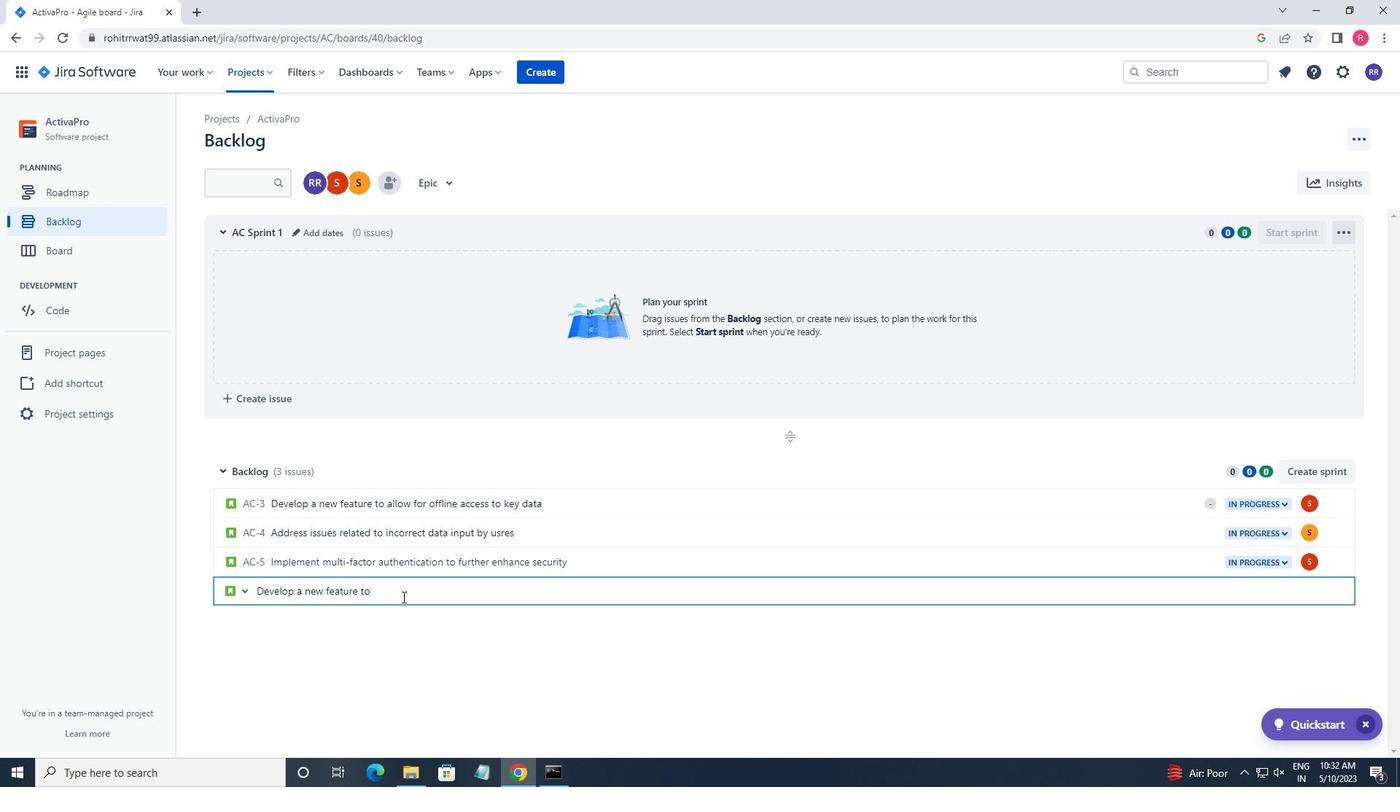
Action: Mouse pressed left at (396, 592)
Screenshot: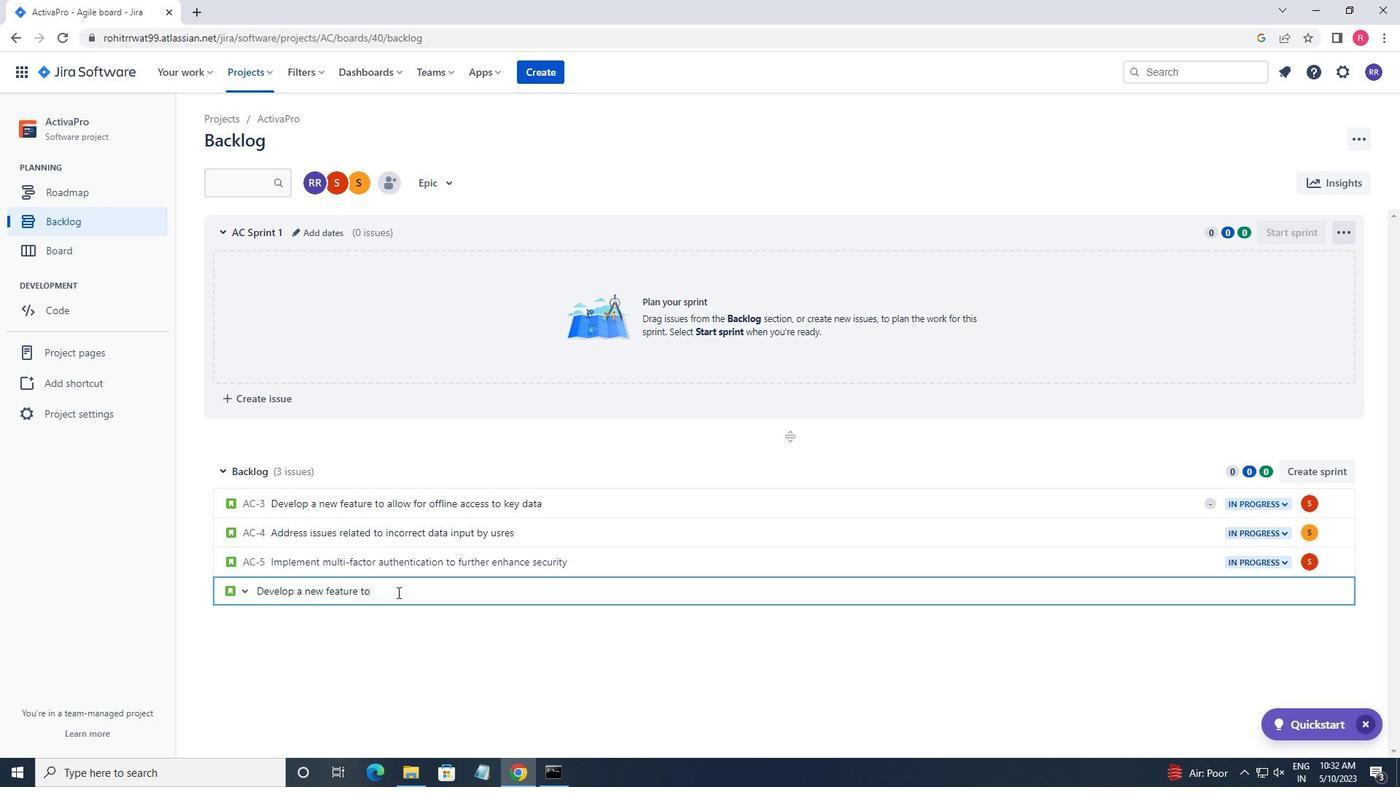 
Action: Key pressed ALLOW<Key.space>FOR<Key.space>CUSTOMIZABLE<Key.space>USER<Key.space>PROFU<Key.backspace>ILES<Key.enter>
Screenshot: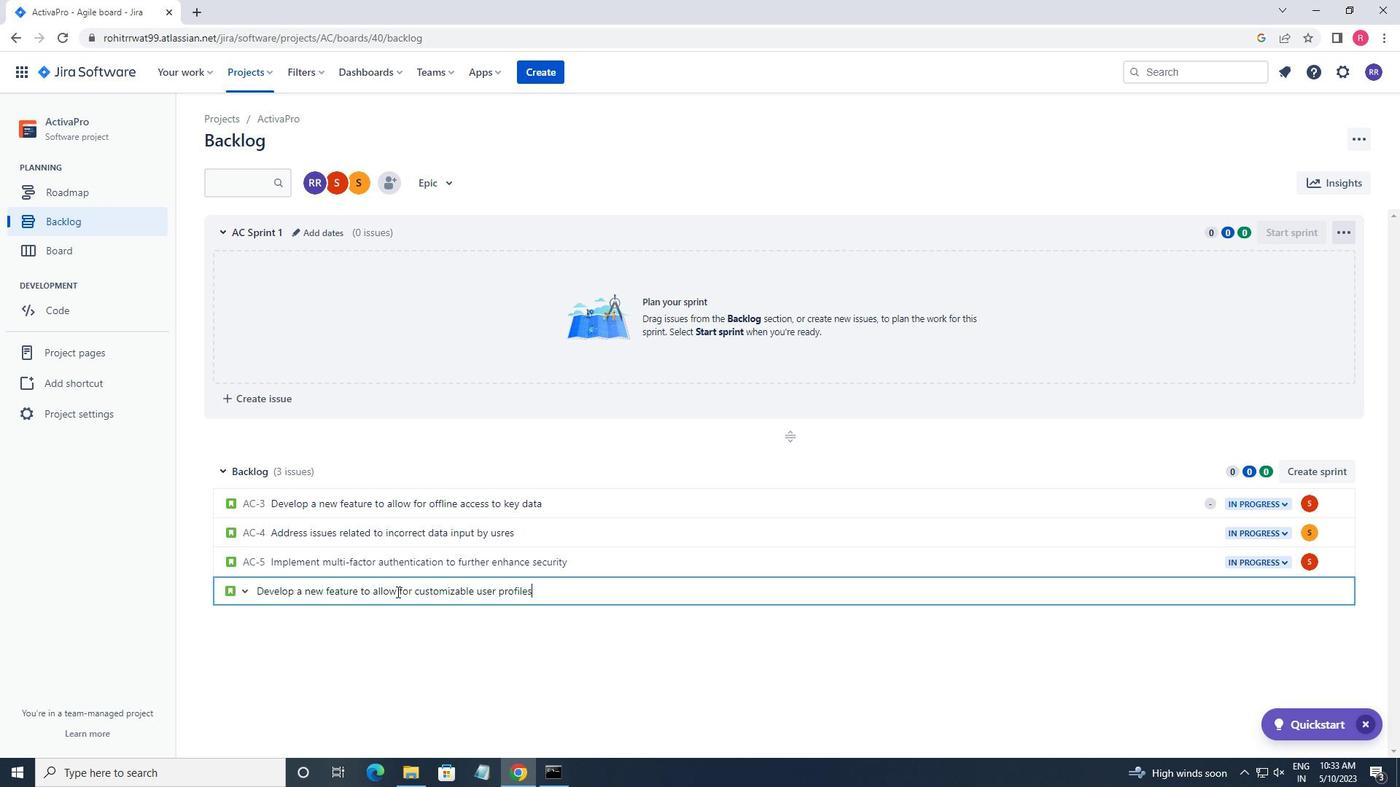 
Action: Mouse moved to (1309, 586)
Screenshot: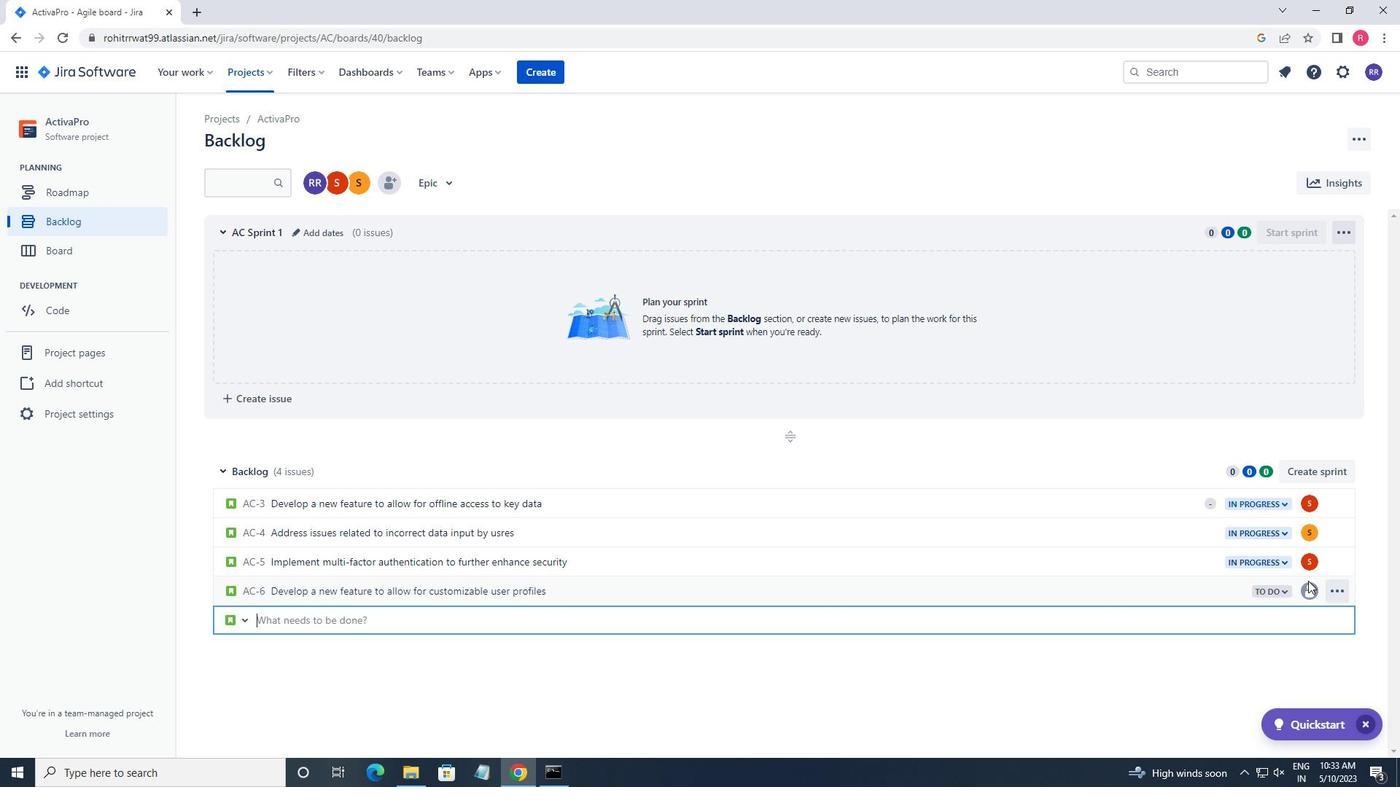 
Action: Mouse pressed left at (1309, 586)
Screenshot: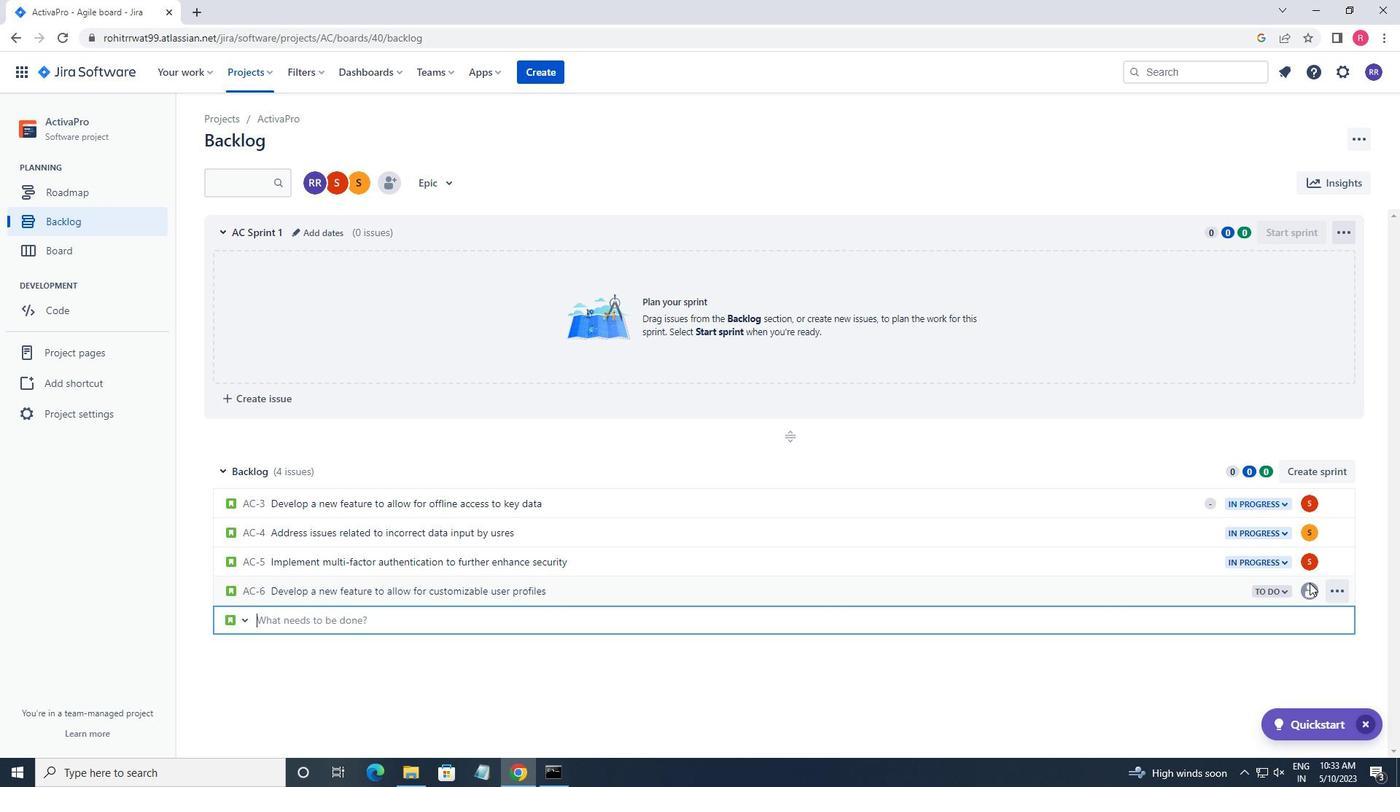 
Action: Mouse moved to (1317, 591)
Screenshot: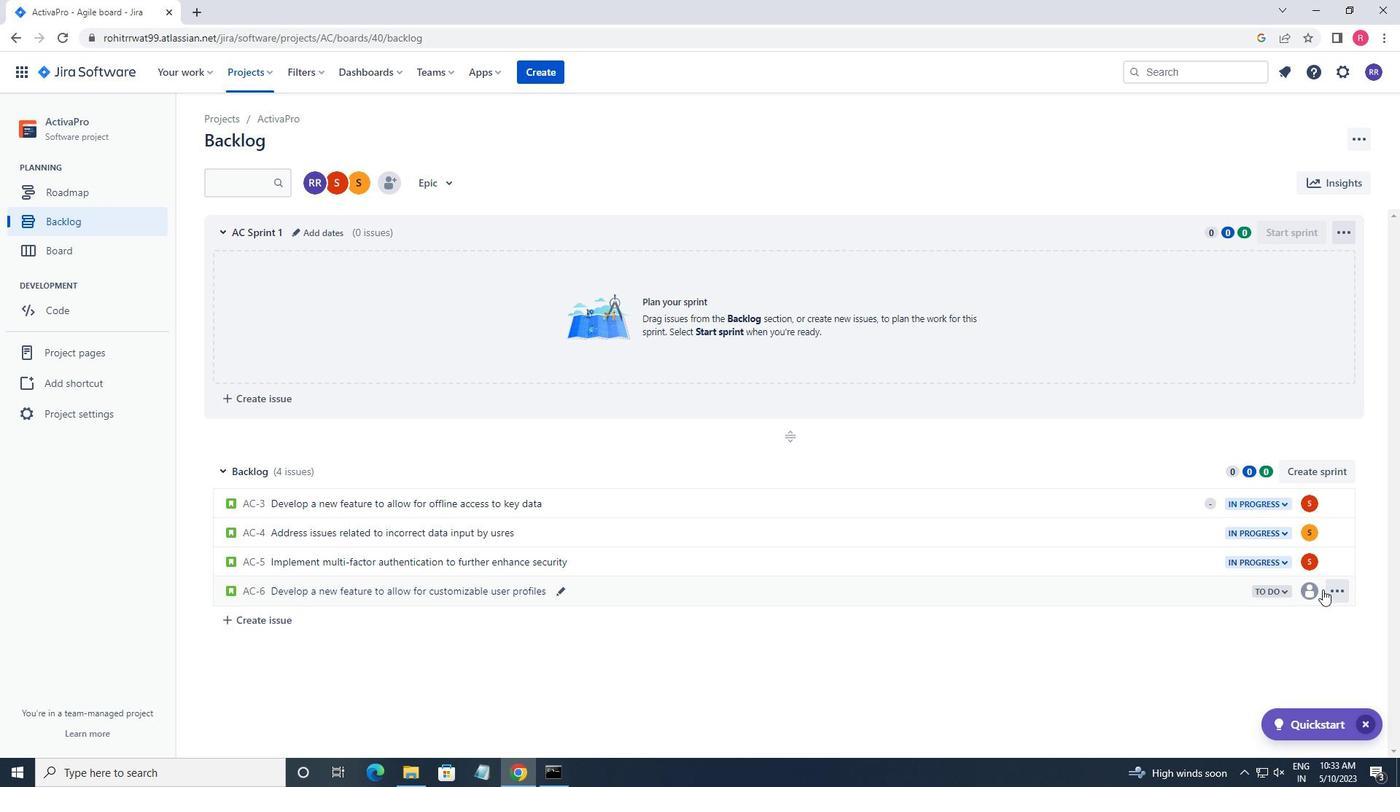 
Action: Mouse pressed left at (1317, 591)
Screenshot: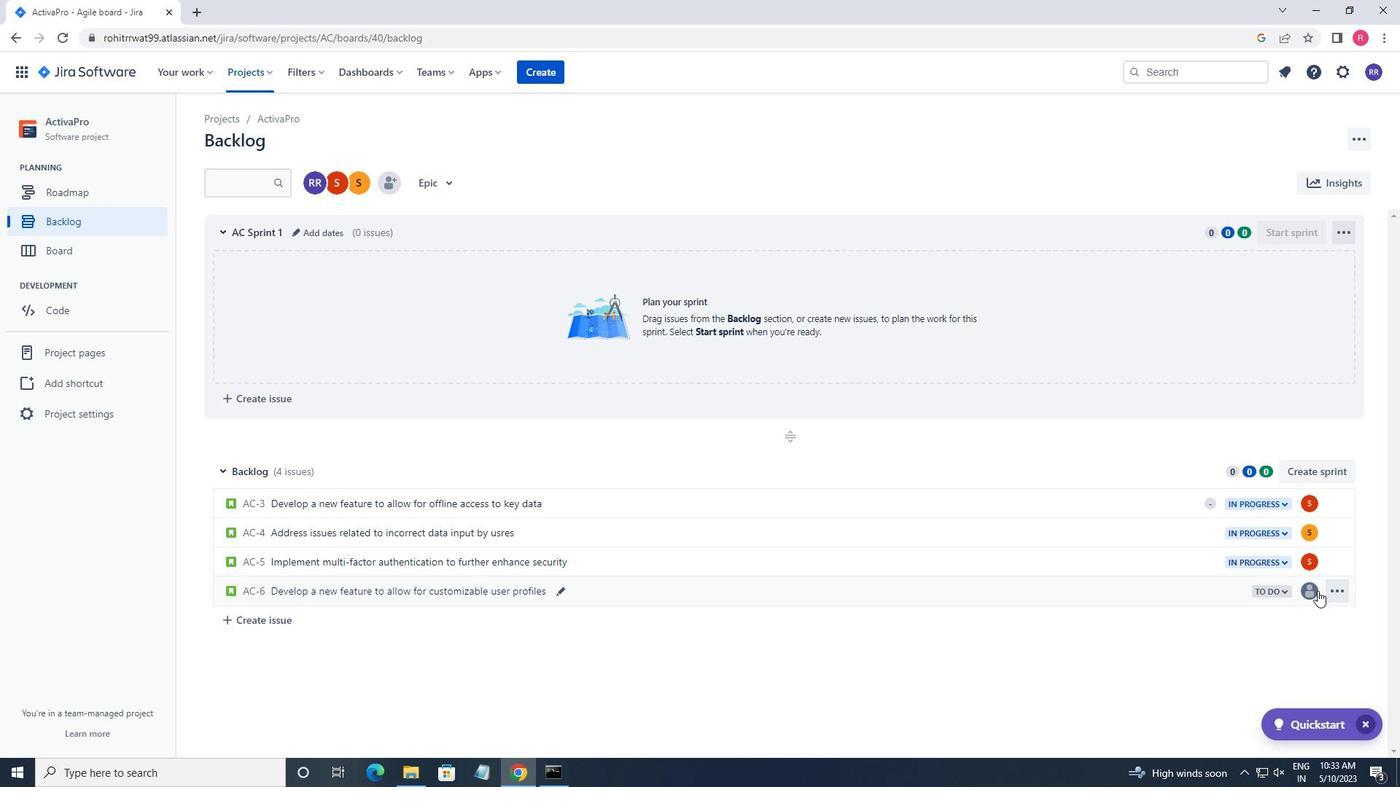 
Action: Mouse moved to (1215, 635)
Screenshot: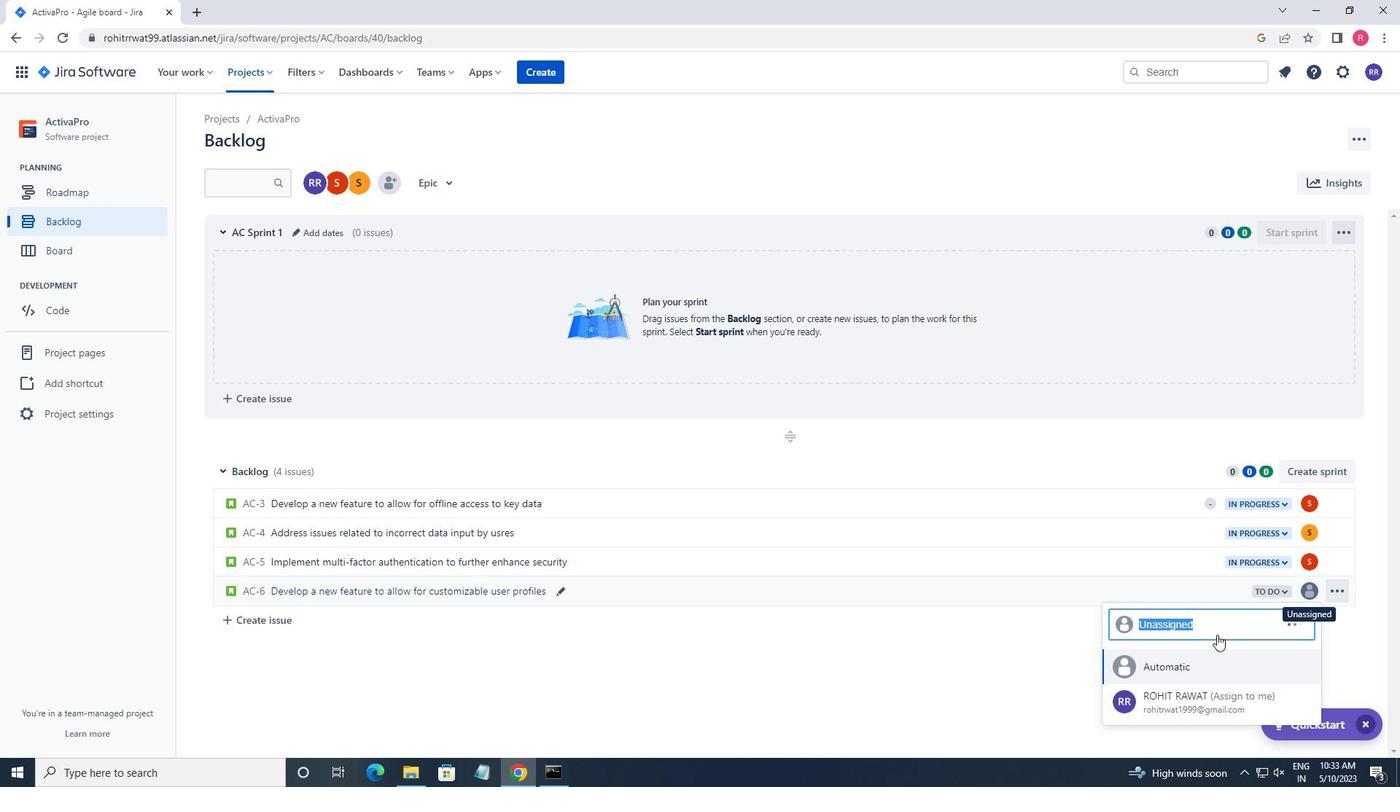 
Action: Key pressed SOFTAGE.2<Key.shift>@SOFTAGE.NET<Key.enter>
Screenshot: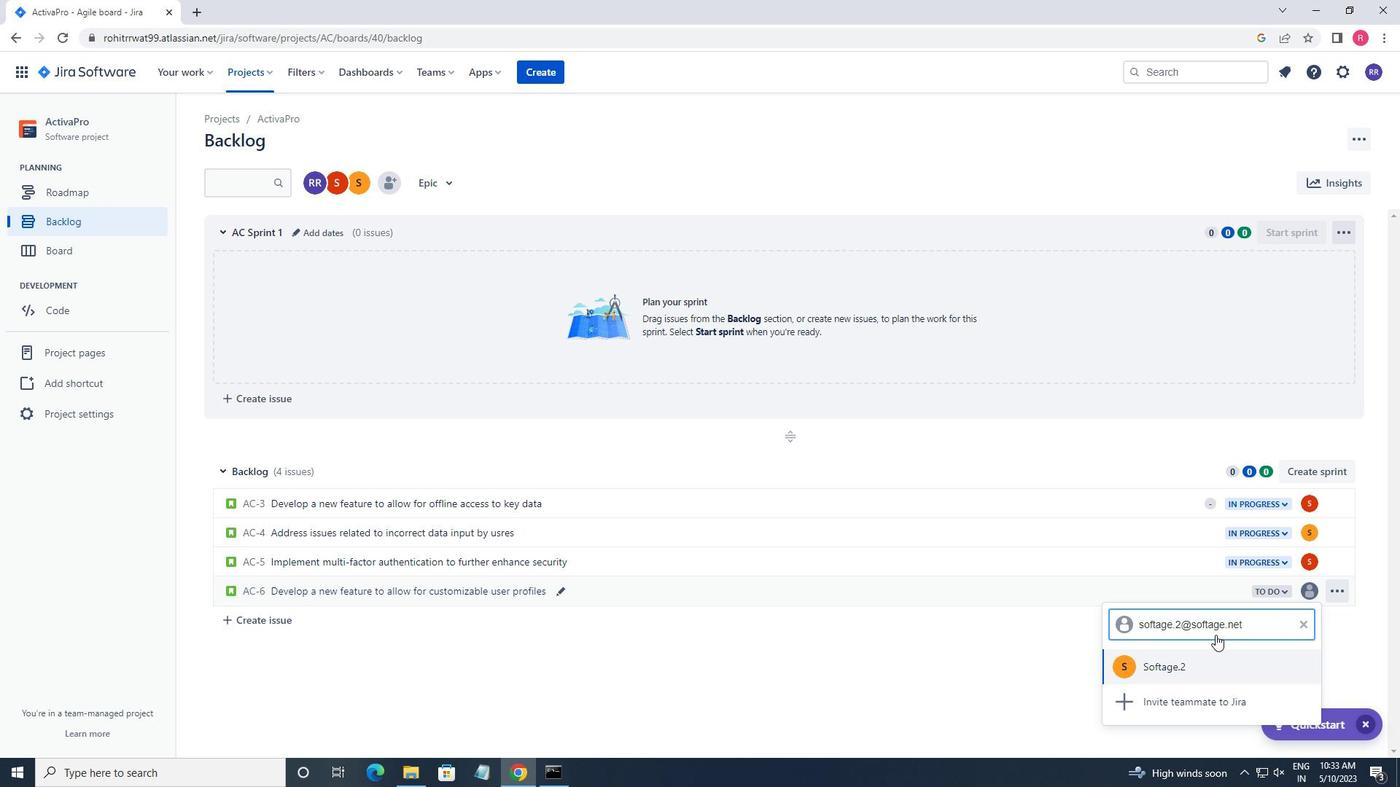
Action: Mouse moved to (1274, 593)
Screenshot: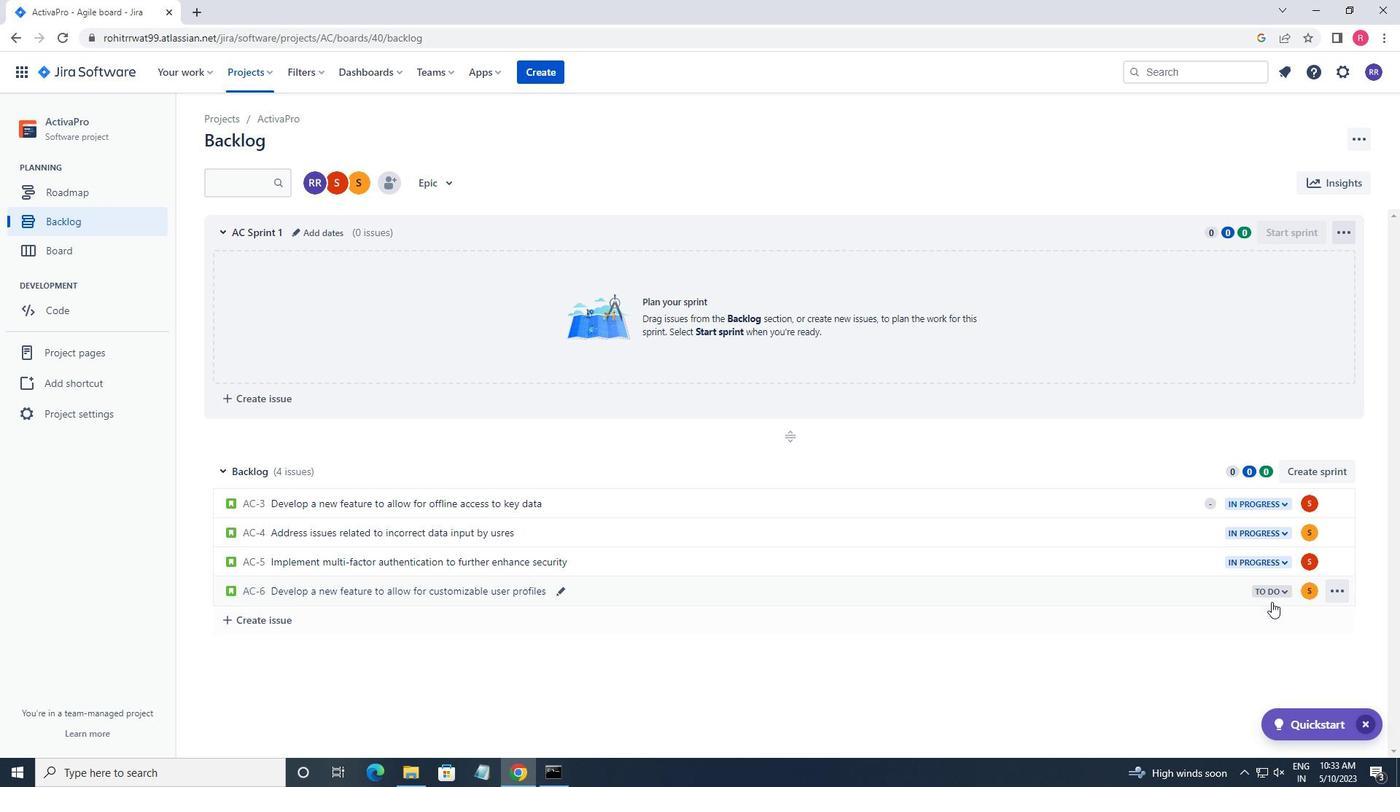 
Action: Mouse pressed left at (1274, 593)
Screenshot: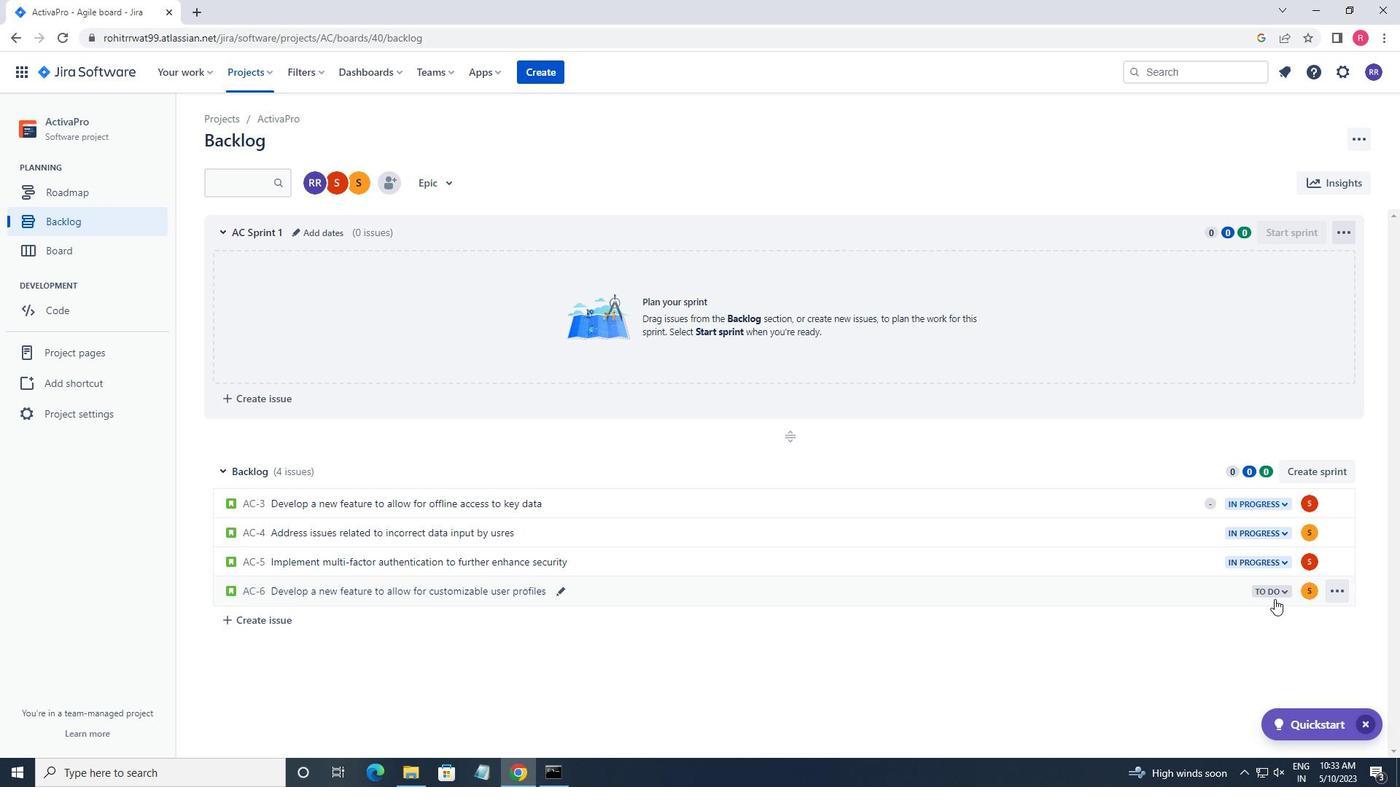 
Action: Mouse moved to (1177, 625)
Screenshot: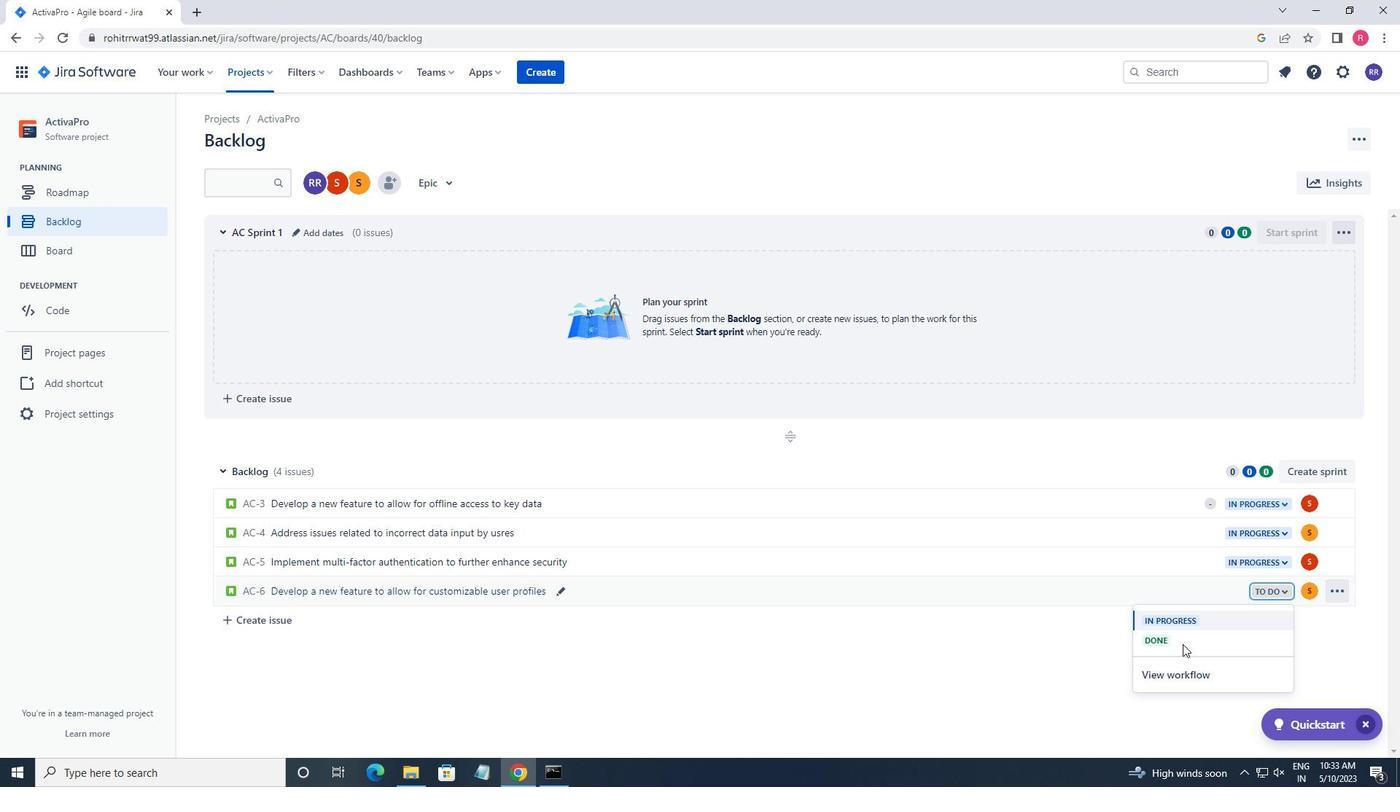 
Action: Mouse pressed left at (1177, 625)
Screenshot: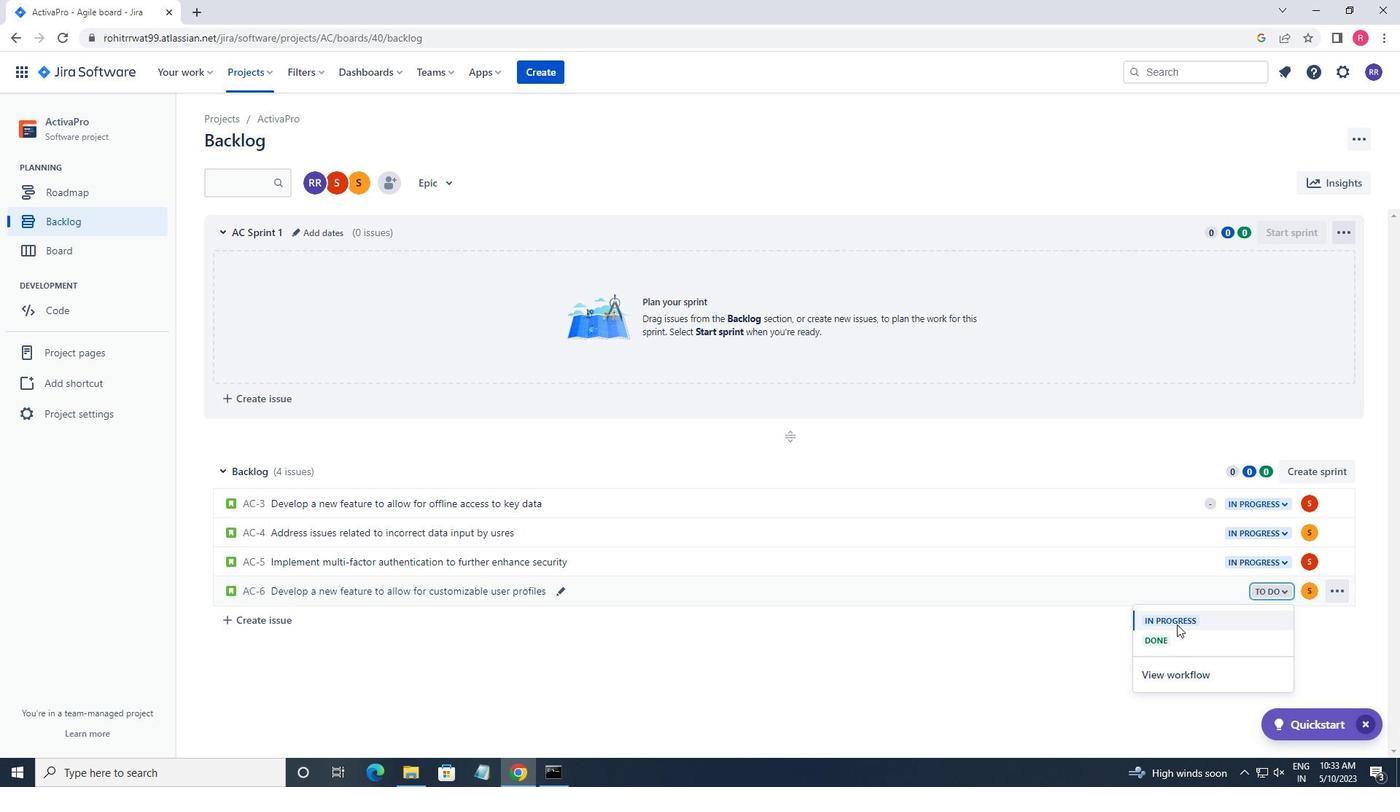 
